 Task: Find connections with filter location Patnāgarh with filter topic #Thoughtswith filter profile language Spanish with filter current company BASF's vegetable seeds business with filter school Adikavi Nannaya University, Rajahmundry, East Godawari with filter industry Bars, Taverns, and Nightclubs with filter service category Computer Networking with filter keywords title Executive Assistant
Action: Mouse moved to (506, 63)
Screenshot: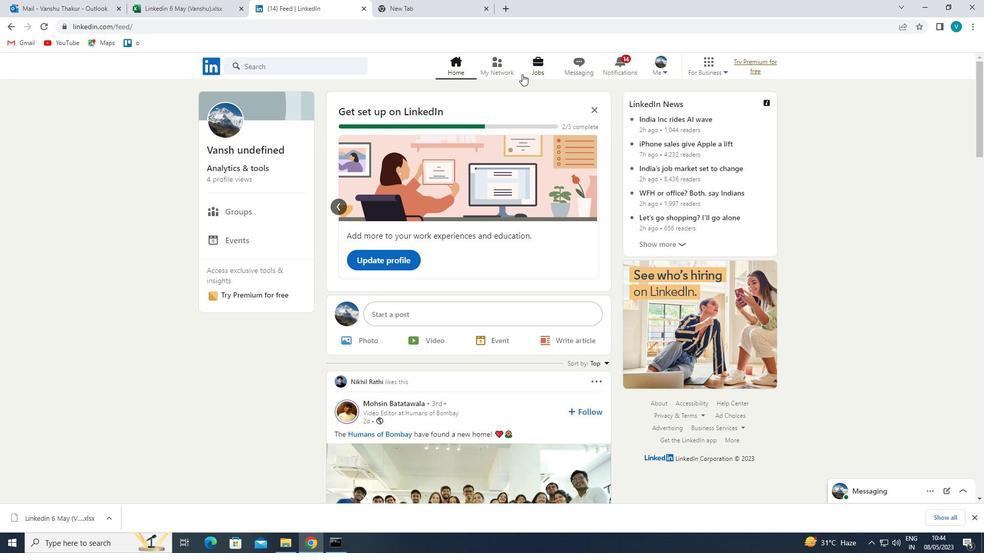 
Action: Mouse pressed left at (506, 63)
Screenshot: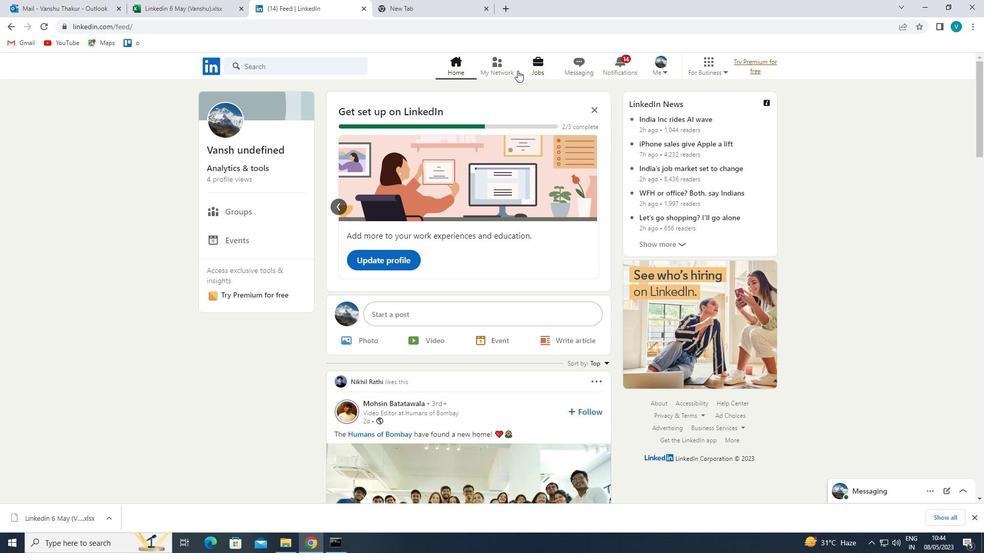 
Action: Mouse moved to (295, 129)
Screenshot: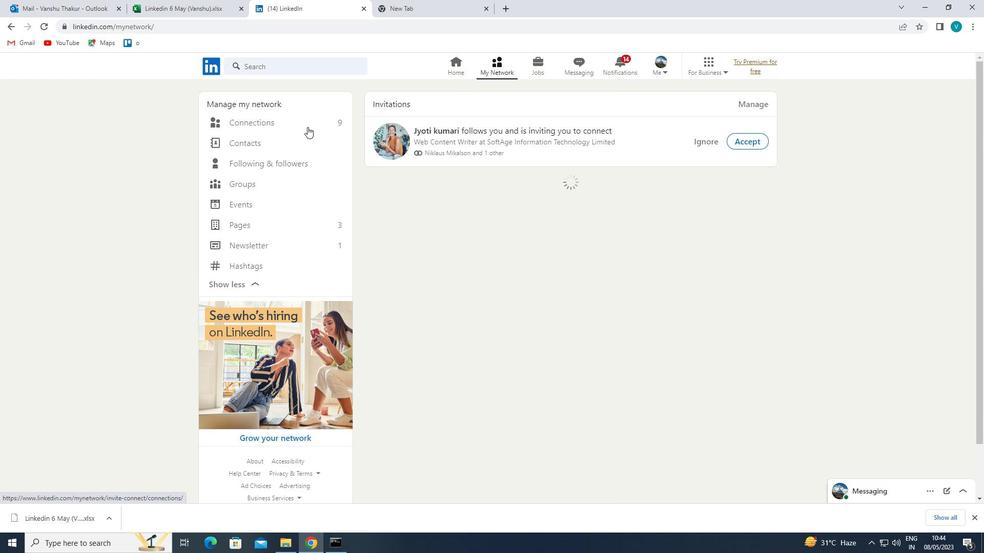 
Action: Mouse pressed left at (295, 129)
Screenshot: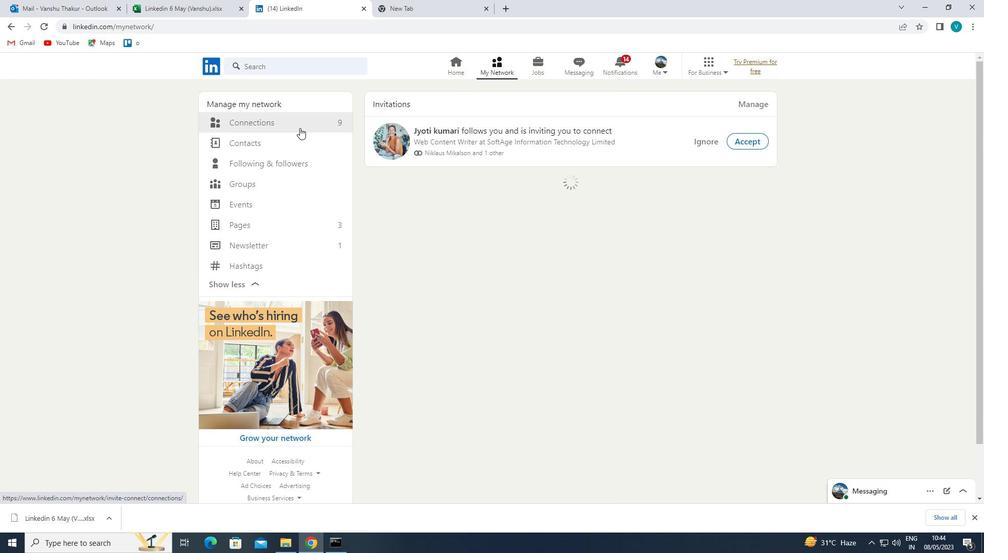 
Action: Mouse moved to (294, 124)
Screenshot: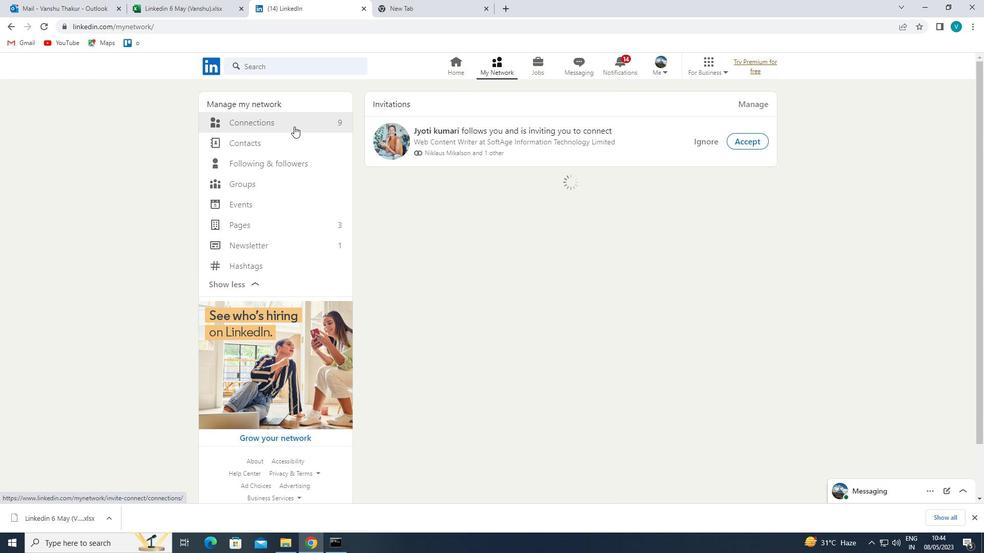
Action: Mouse pressed left at (294, 124)
Screenshot: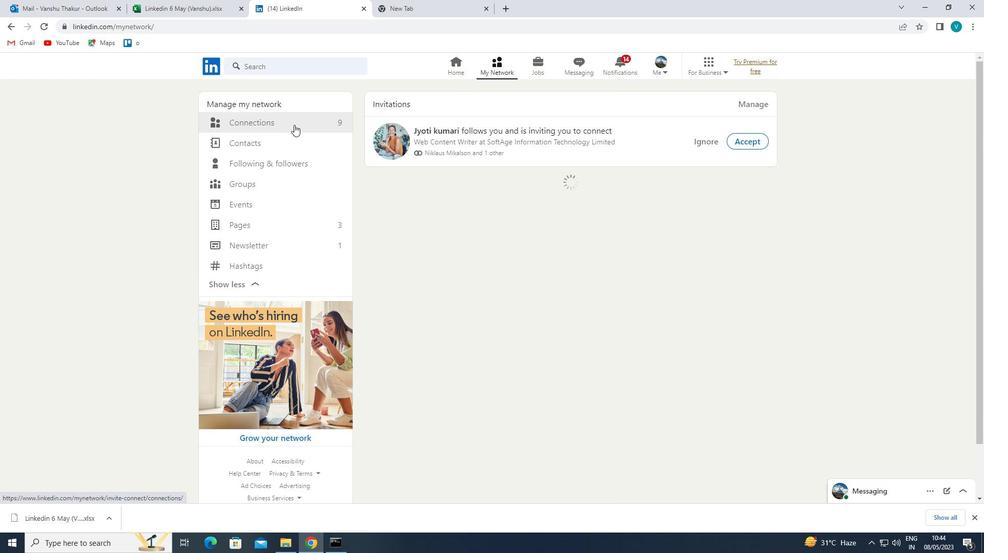 
Action: Mouse moved to (569, 125)
Screenshot: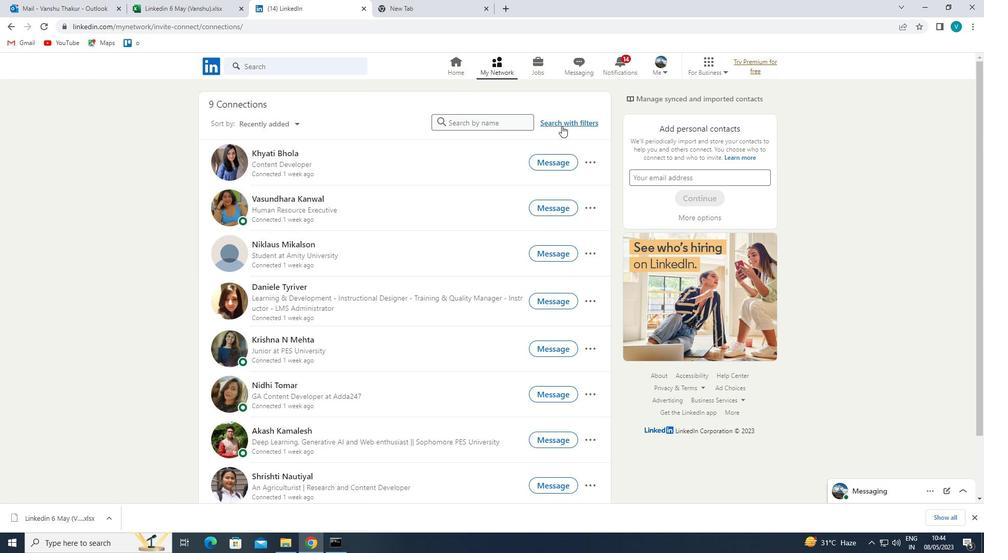 
Action: Mouse pressed left at (569, 125)
Screenshot: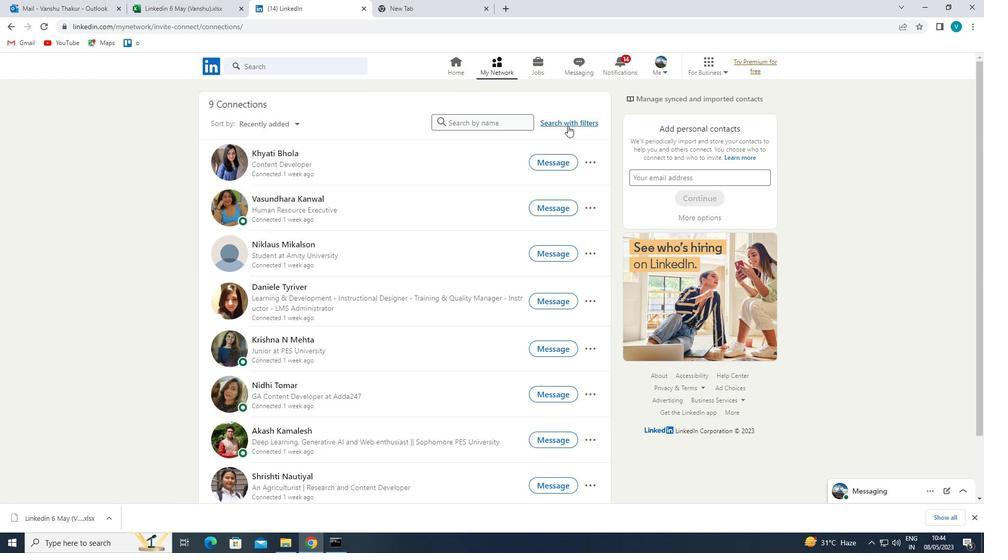 
Action: Mouse moved to (502, 94)
Screenshot: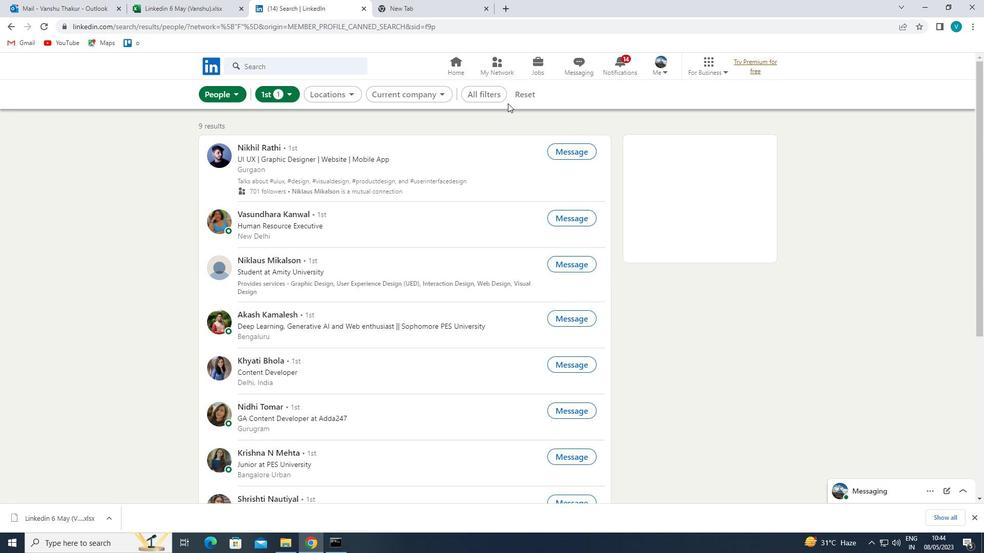 
Action: Mouse pressed left at (502, 94)
Screenshot: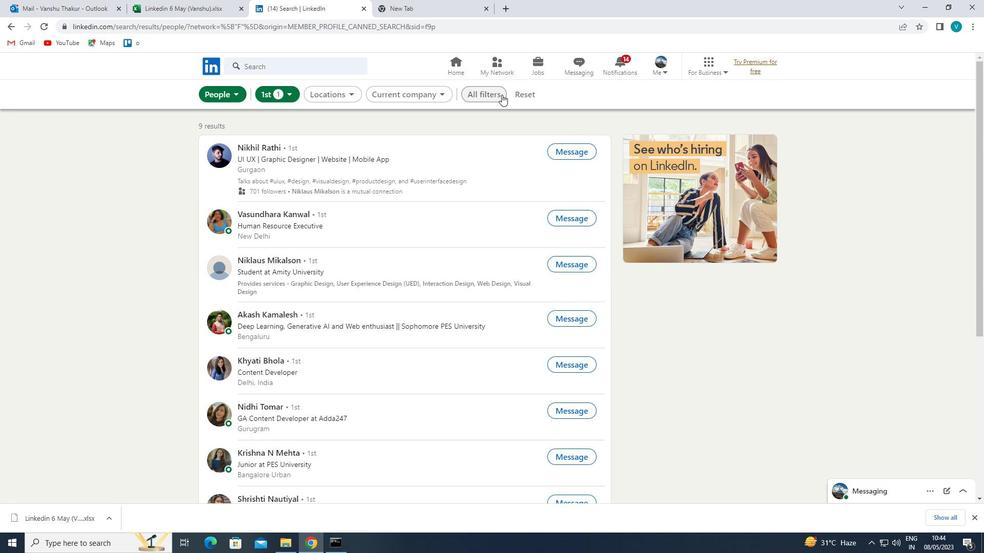 
Action: Mouse moved to (761, 193)
Screenshot: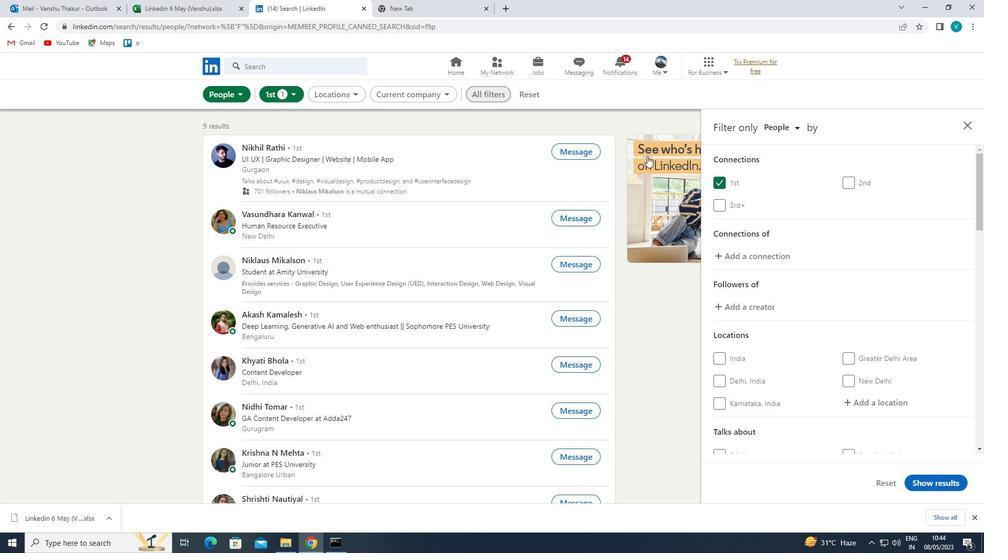 
Action: Mouse scrolled (761, 192) with delta (0, 0)
Screenshot: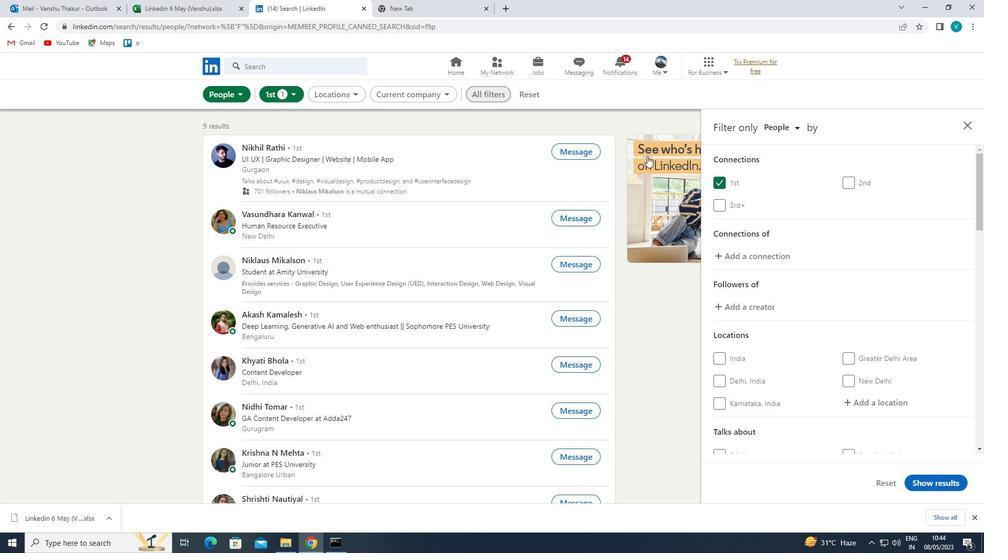 
Action: Mouse moved to (765, 195)
Screenshot: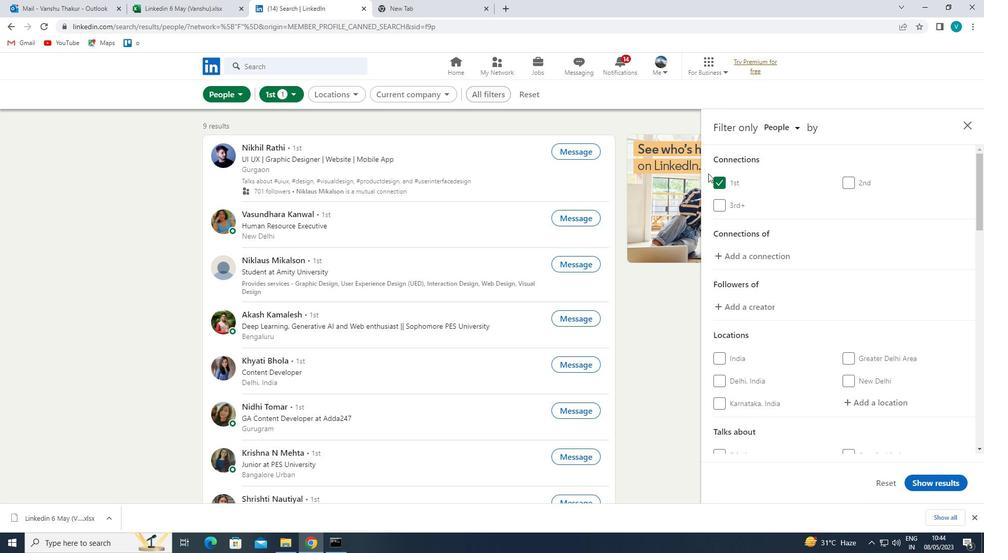 
Action: Mouse scrolled (765, 194) with delta (0, 0)
Screenshot: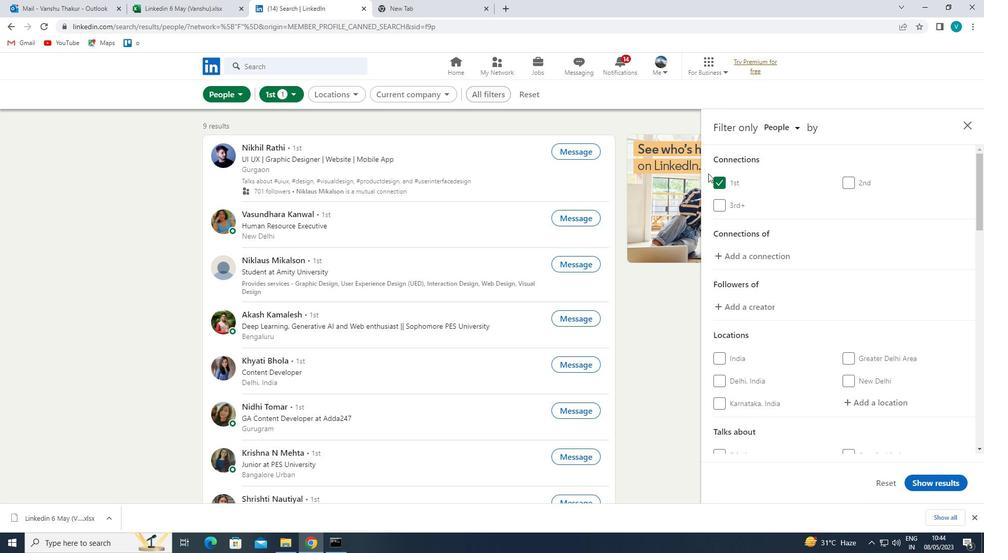 
Action: Mouse moved to (886, 302)
Screenshot: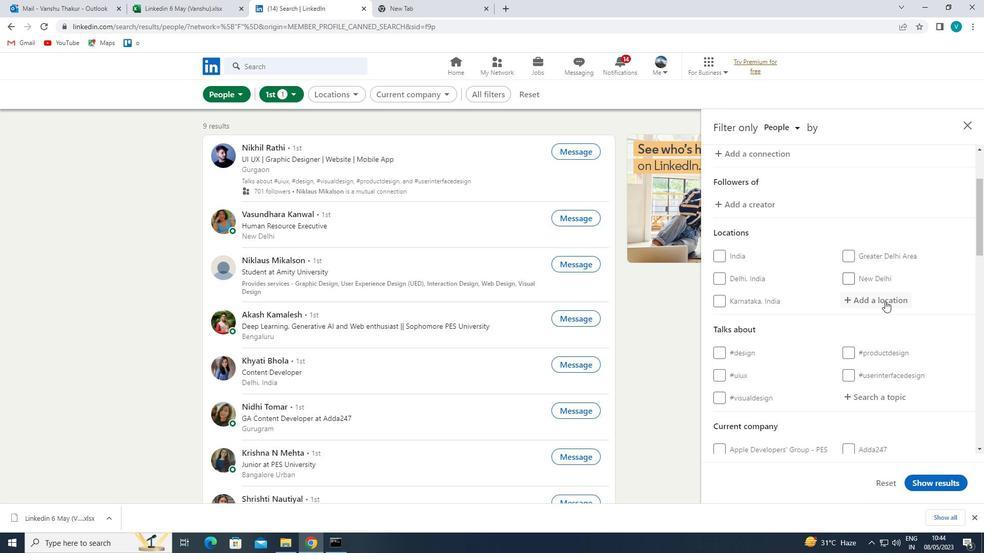 
Action: Mouse pressed left at (886, 302)
Screenshot: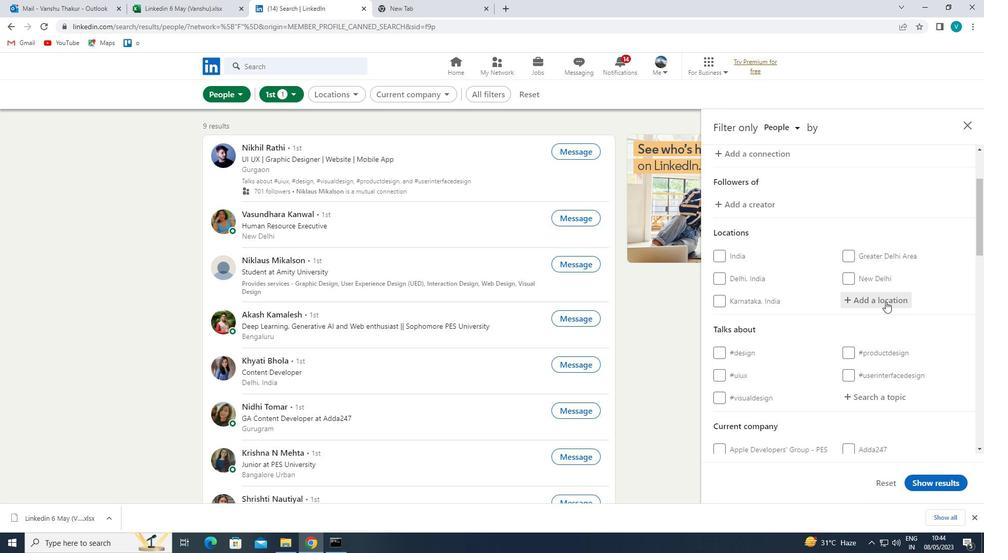 
Action: Mouse moved to (485, 73)
Screenshot: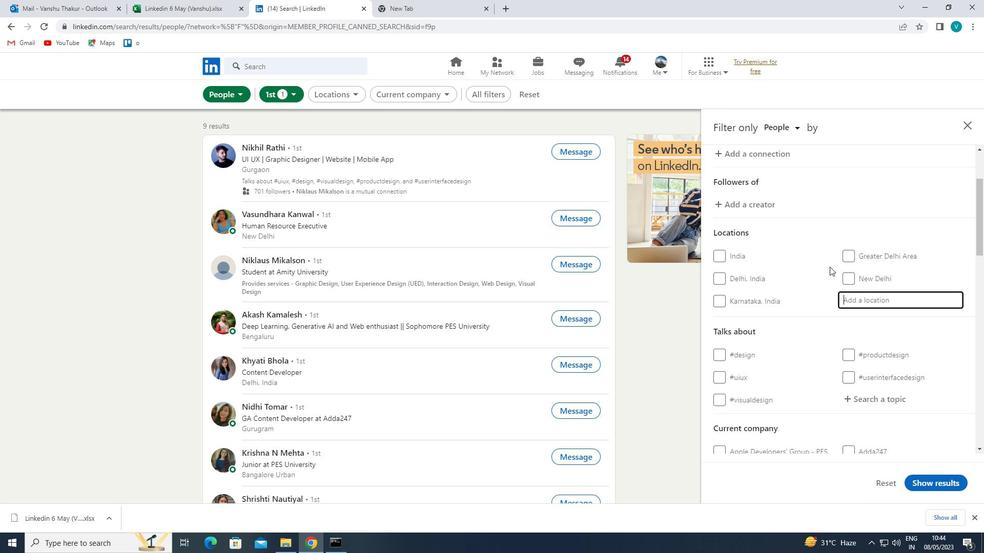 
Action: Key pressed <Key.shift>PATNAGARH
Screenshot: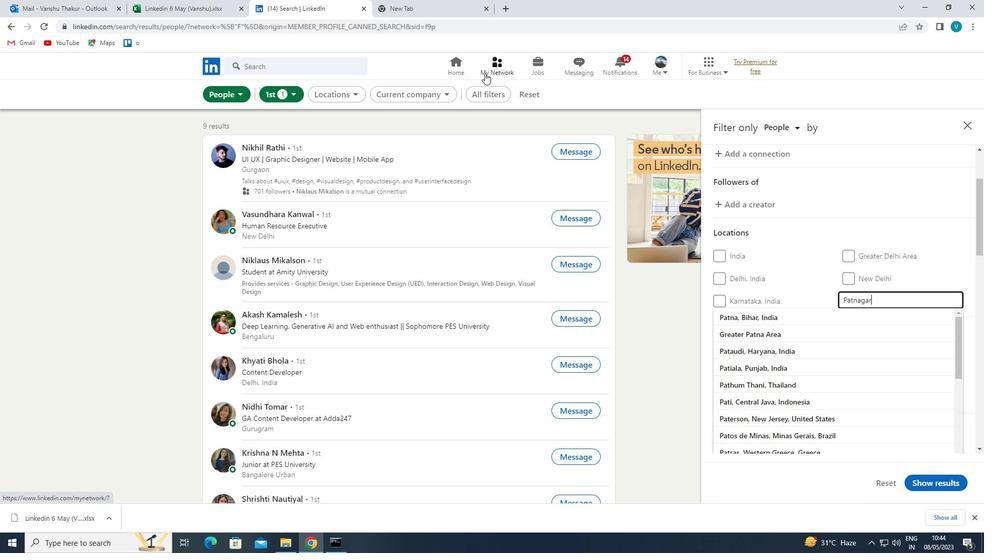 
Action: Mouse moved to (754, 312)
Screenshot: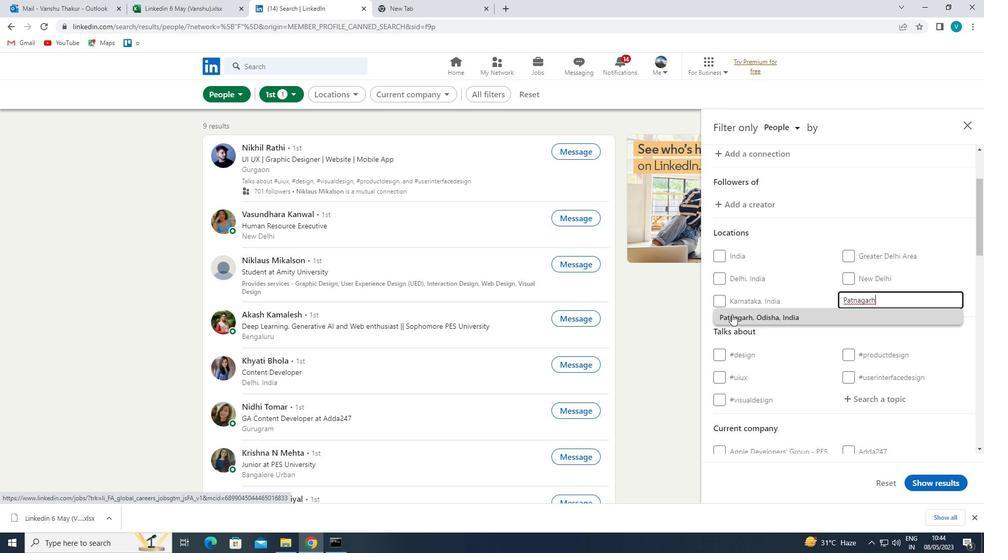 
Action: Mouse pressed left at (754, 312)
Screenshot: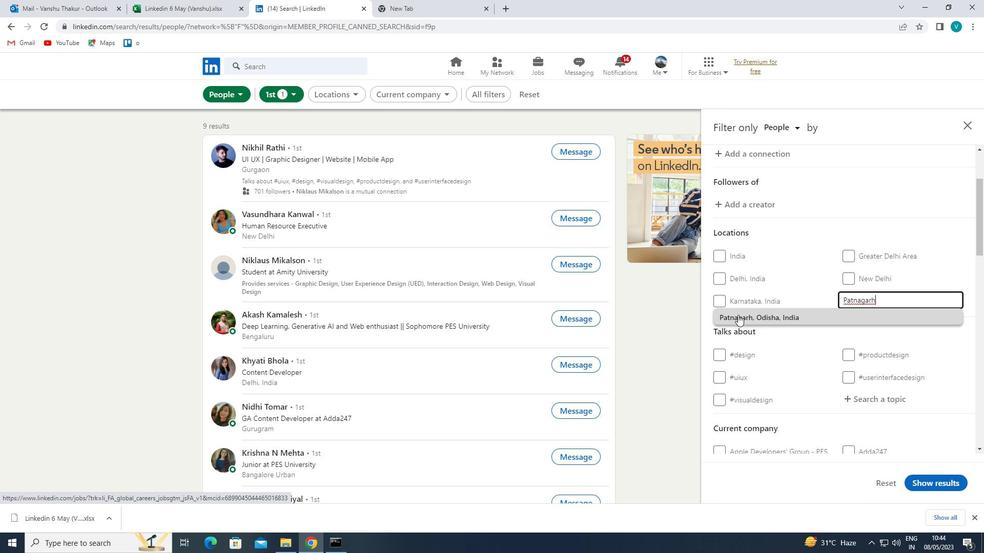 
Action: Mouse moved to (807, 334)
Screenshot: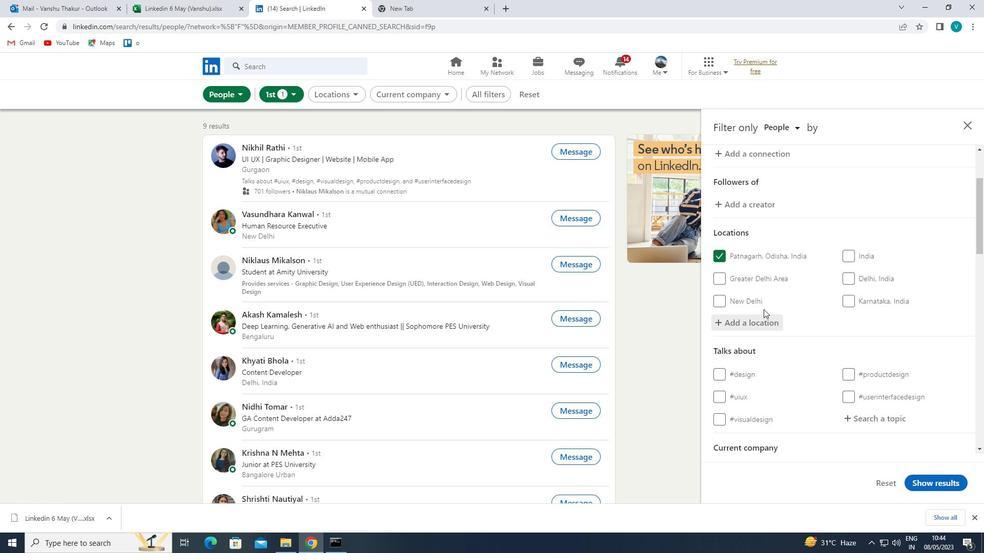 
Action: Mouse scrolled (807, 334) with delta (0, 0)
Screenshot: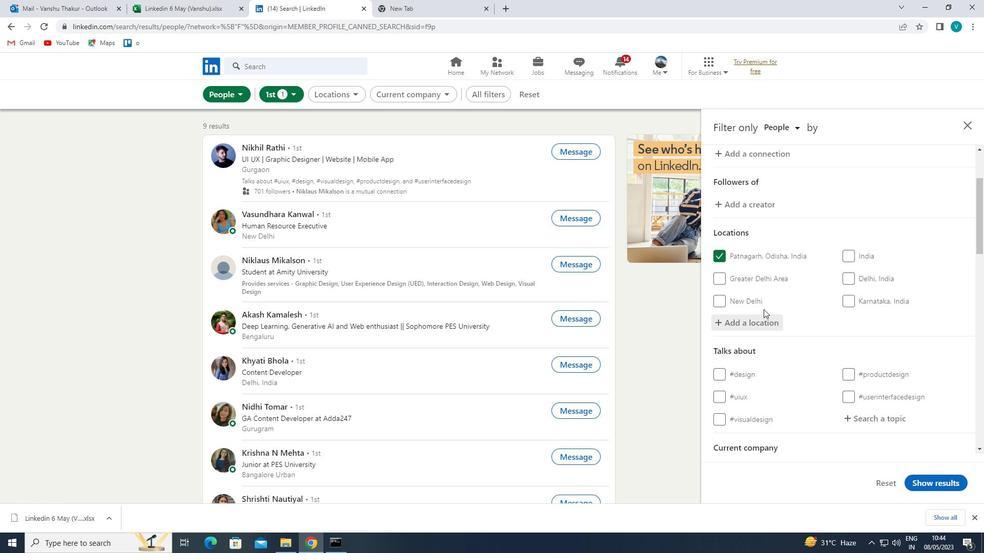 
Action: Mouse moved to (815, 338)
Screenshot: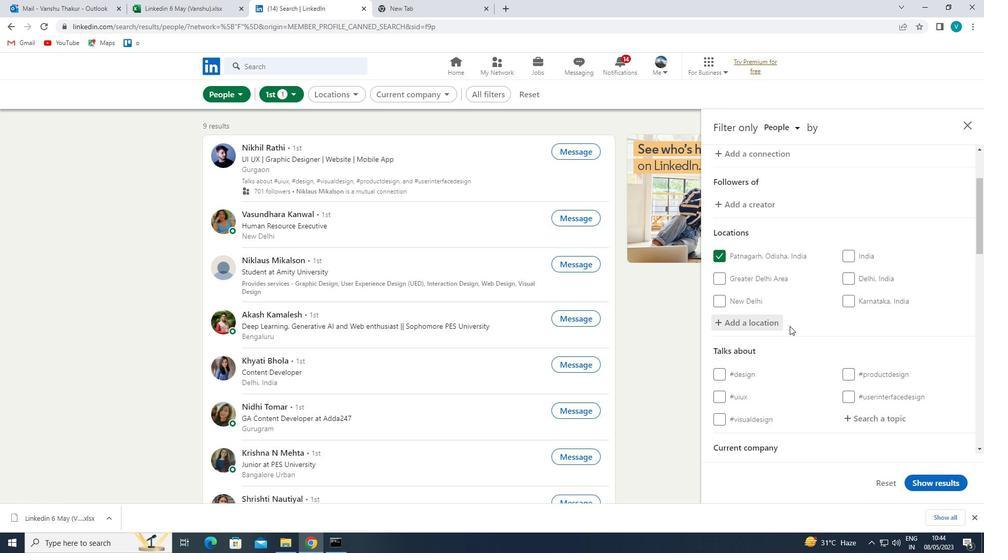 
Action: Mouse scrolled (815, 337) with delta (0, 0)
Screenshot: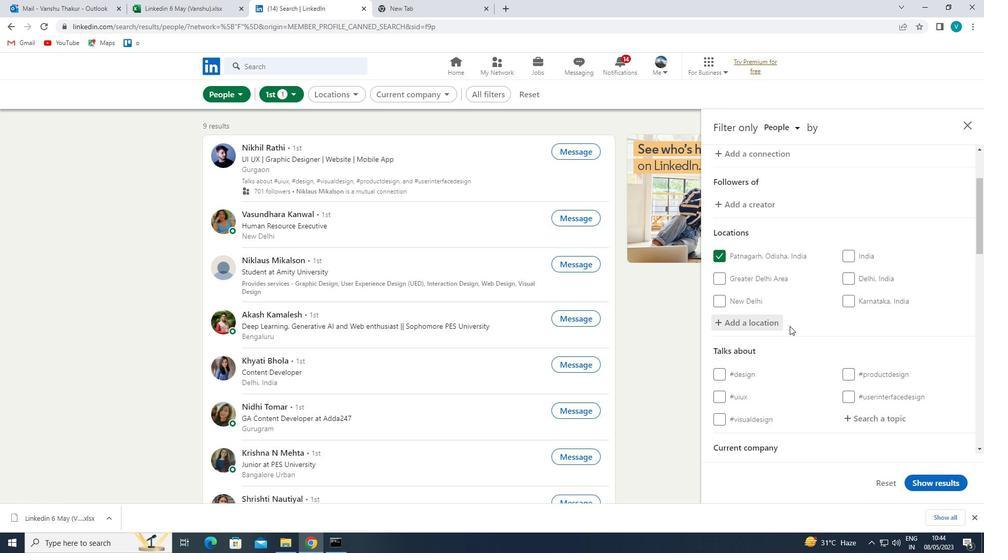 
Action: Mouse moved to (856, 315)
Screenshot: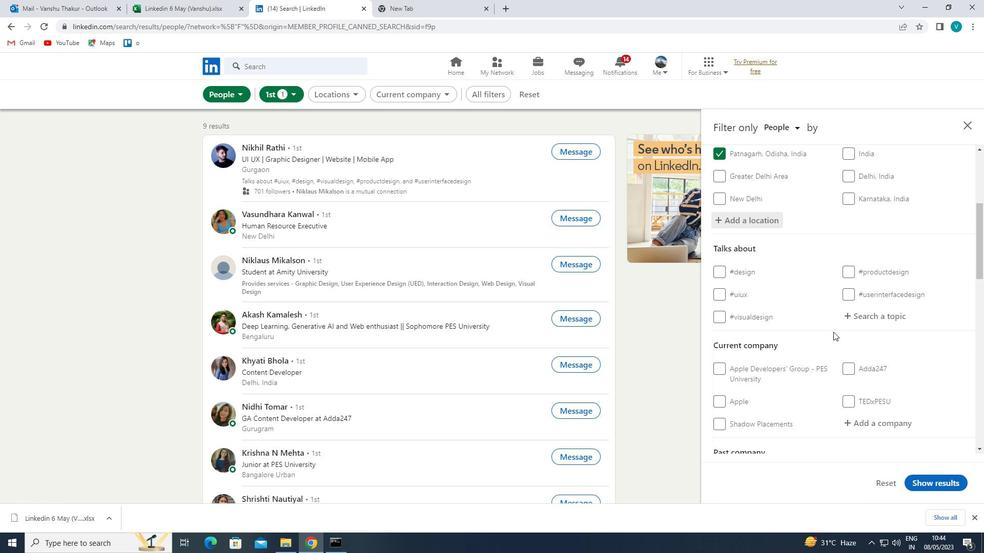 
Action: Mouse pressed left at (856, 315)
Screenshot: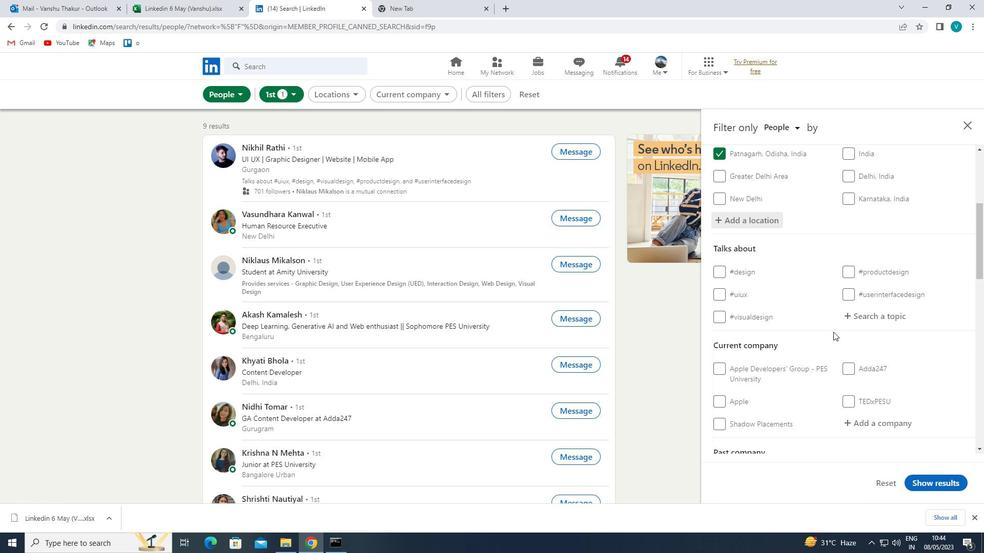 
Action: Mouse moved to (550, 134)
Screenshot: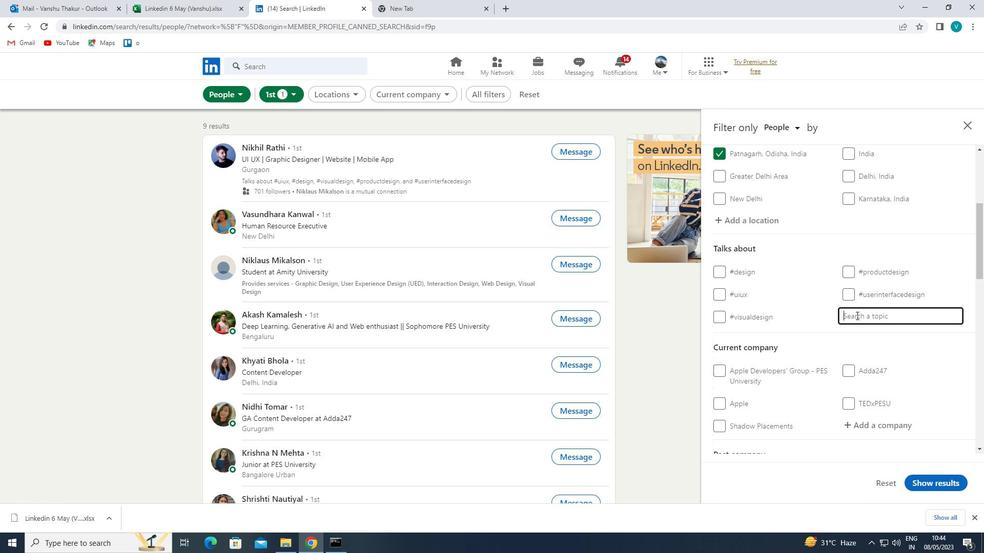 
Action: Key pressed THOUGHT
Screenshot: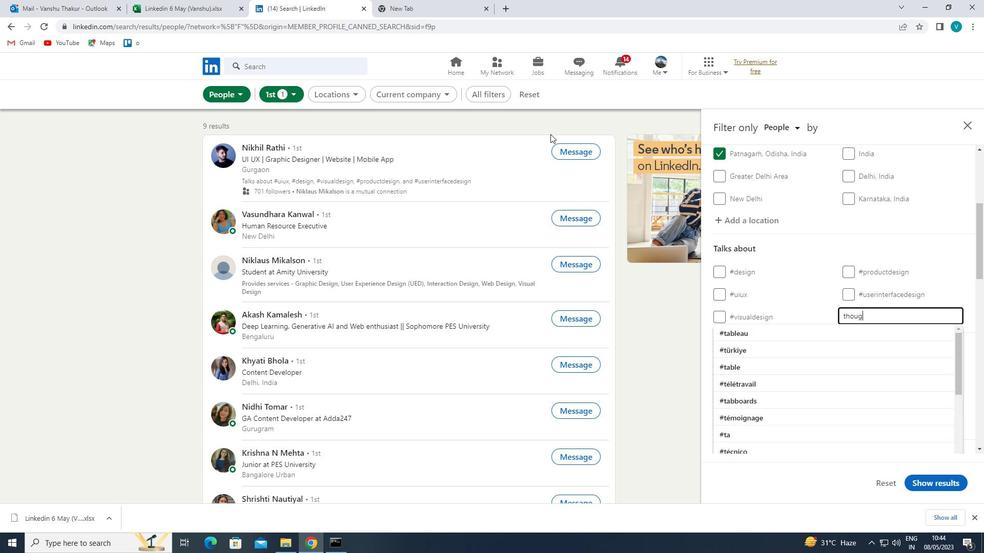 
Action: Mouse moved to (774, 352)
Screenshot: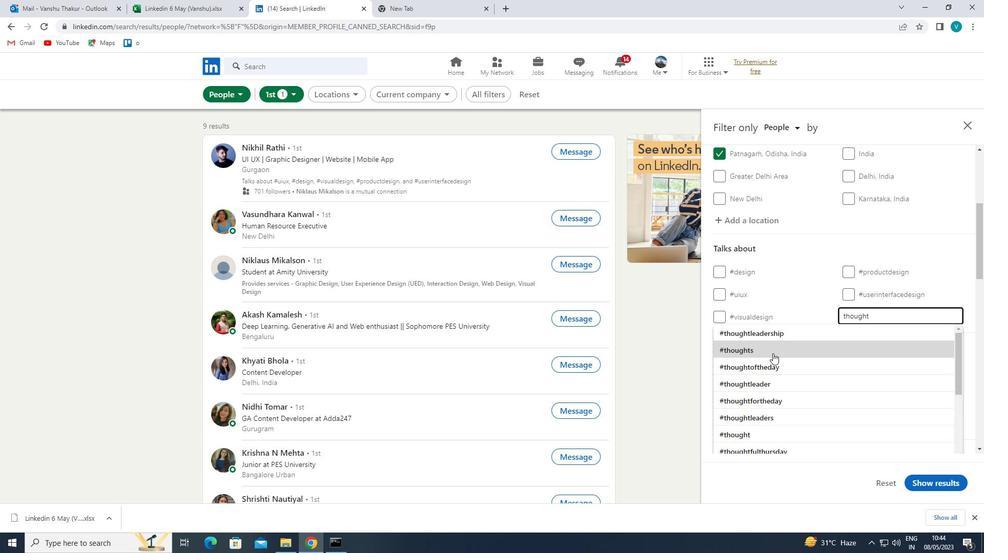 
Action: Mouse pressed left at (774, 352)
Screenshot: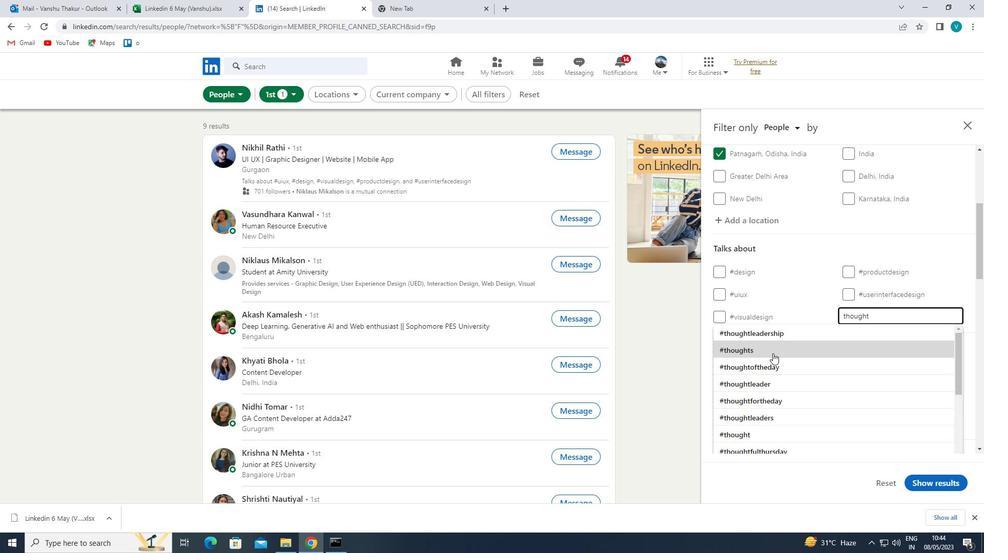 
Action: Mouse moved to (846, 367)
Screenshot: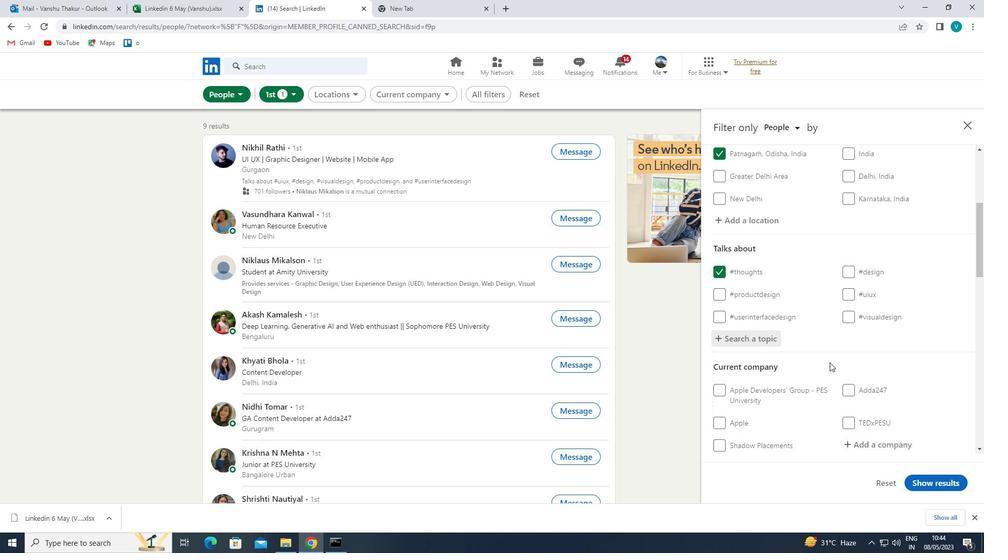 
Action: Mouse scrolled (846, 366) with delta (0, 0)
Screenshot: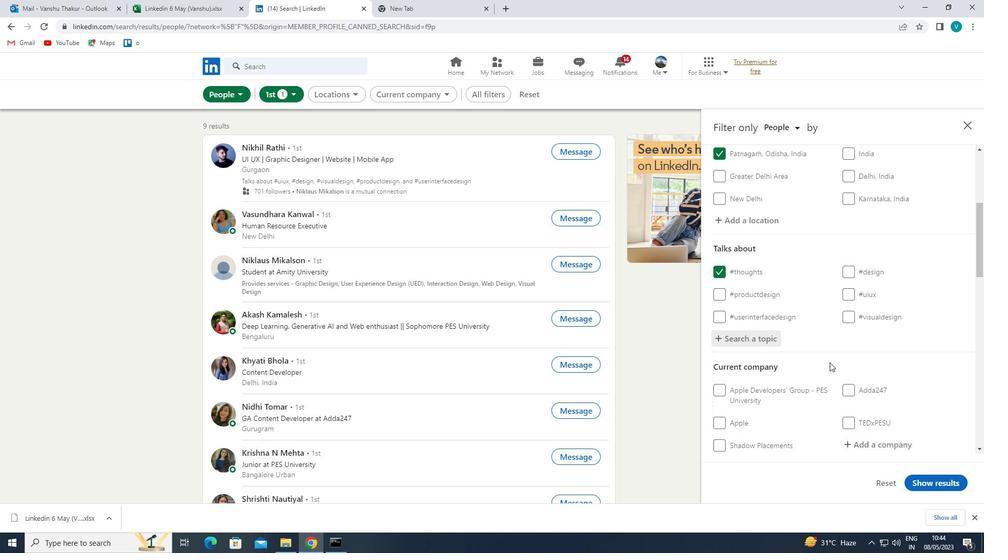
Action: Mouse moved to (848, 368)
Screenshot: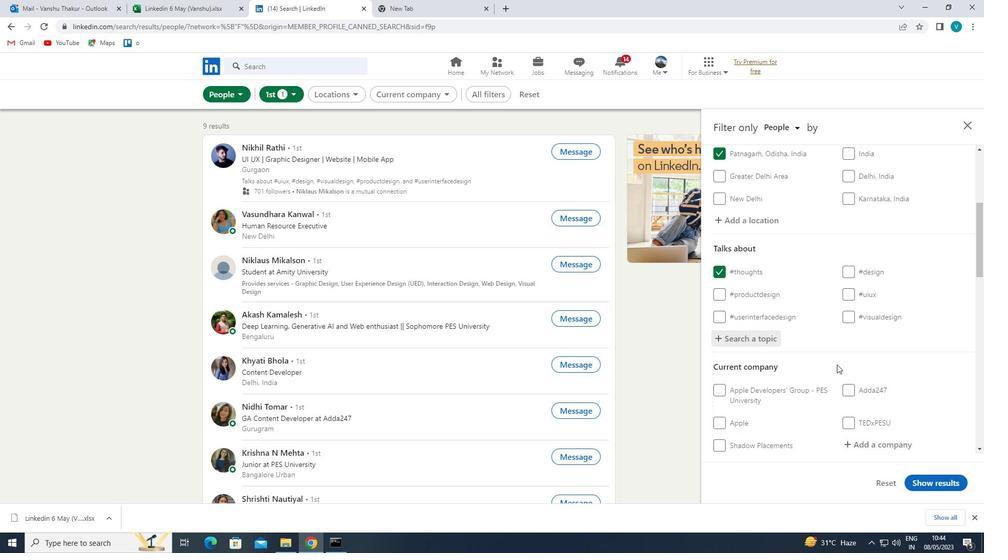 
Action: Mouse scrolled (848, 367) with delta (0, 0)
Screenshot: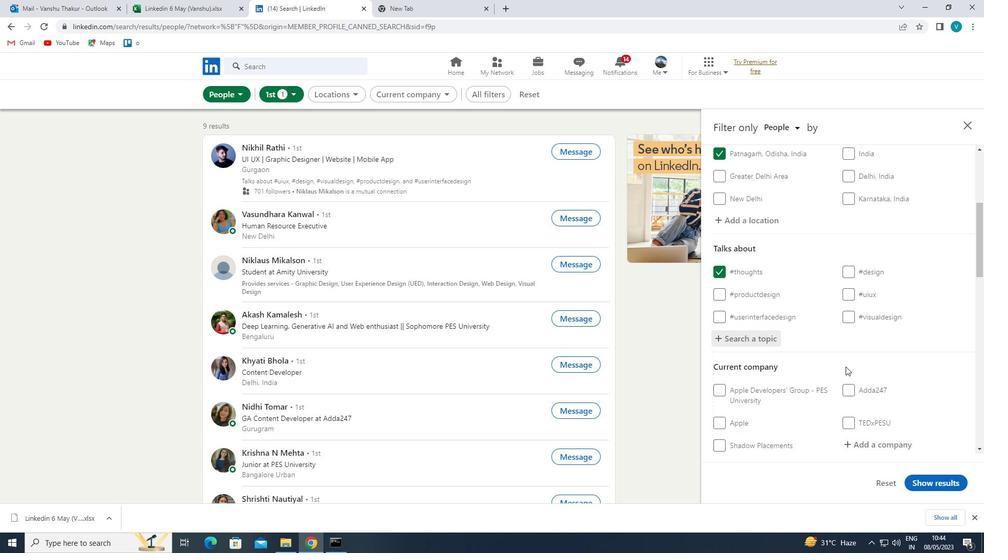 
Action: Mouse moved to (867, 340)
Screenshot: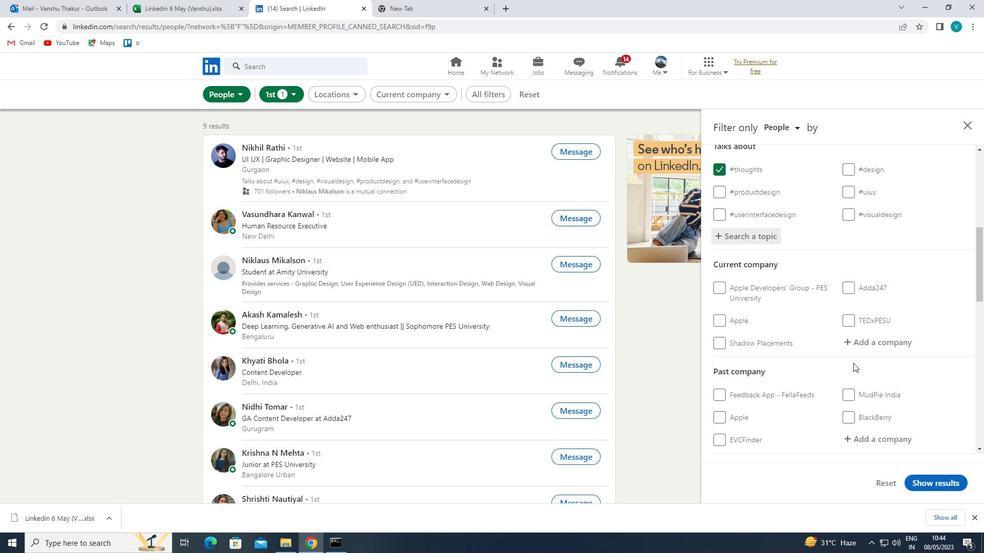 
Action: Mouse pressed left at (867, 340)
Screenshot: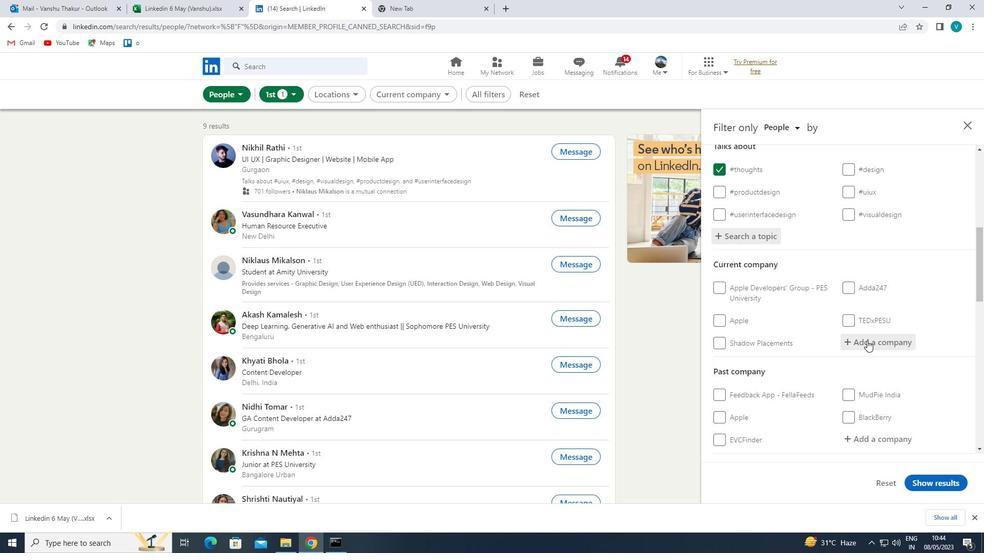 
Action: Mouse moved to (707, 250)
Screenshot: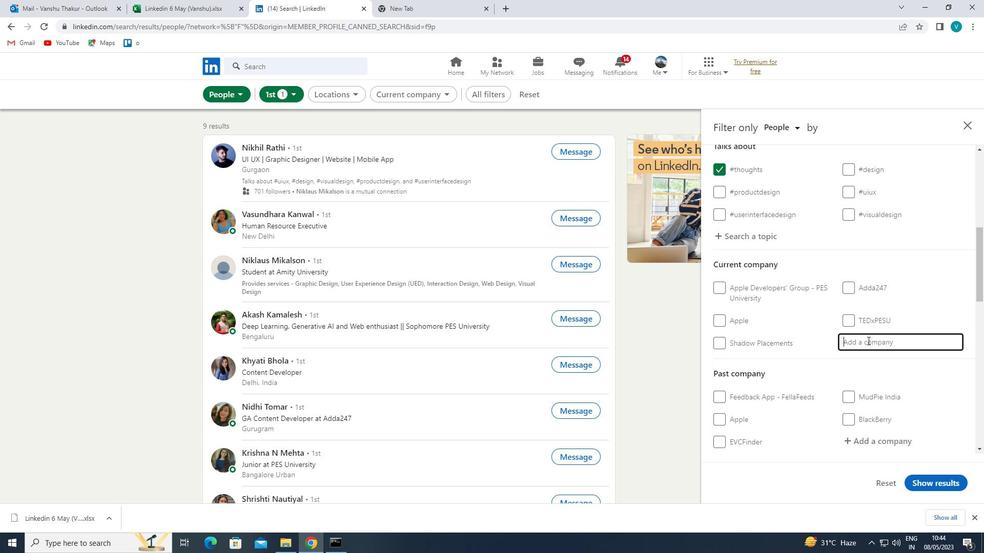 
Action: Key pressed <Key.shift>BASF'S<Key.space>VEGETABLE<Key.space>
Screenshot: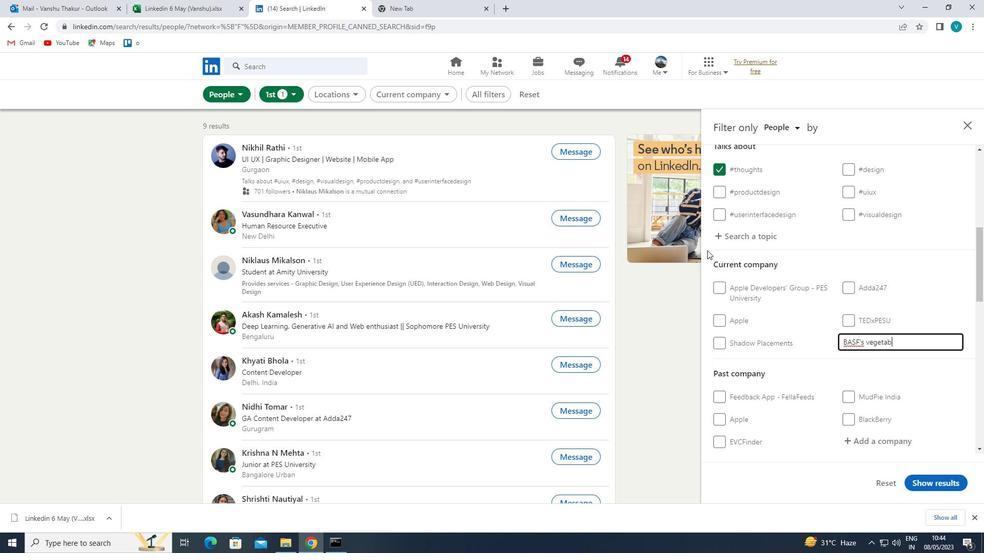 
Action: Mouse moved to (729, 247)
Screenshot: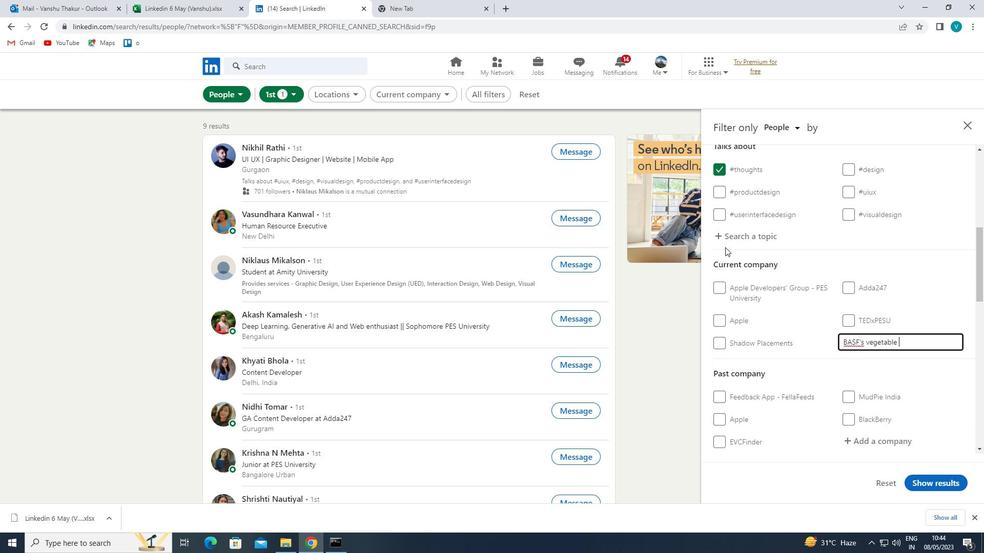 
Action: Key pressed SEEDS
Screenshot: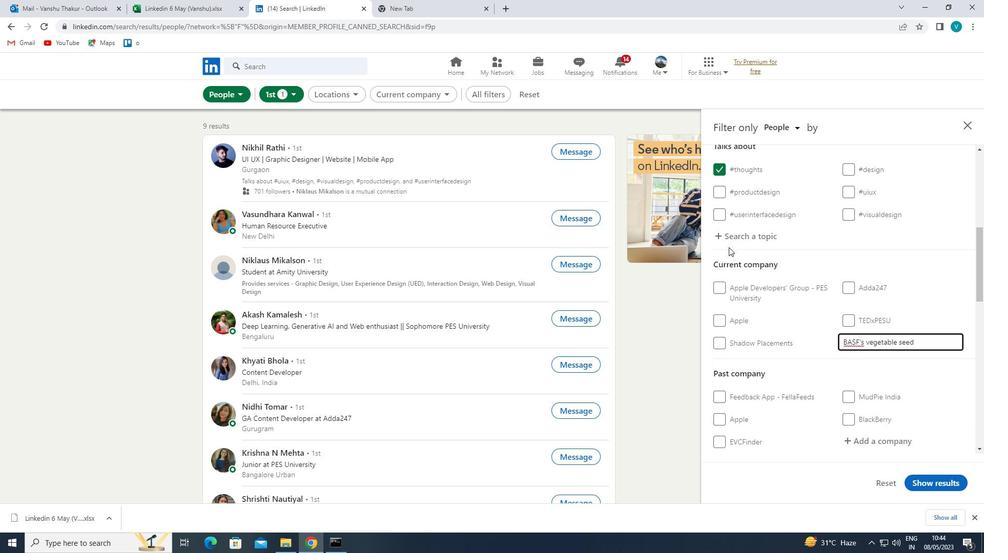 
Action: Mouse moved to (797, 333)
Screenshot: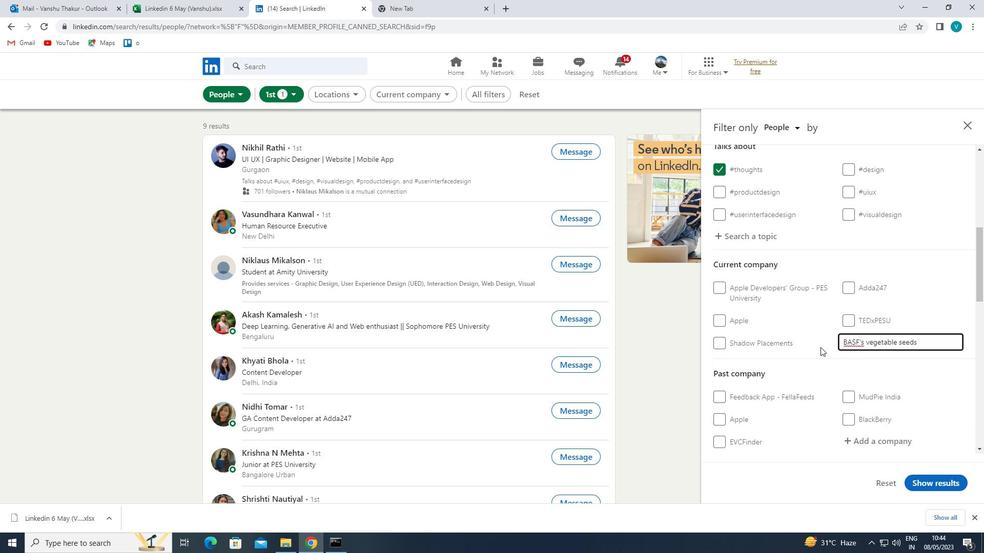 
Action: Key pressed <Key.space>BUSIM<Key.backspace>NESS<Key.space>
Screenshot: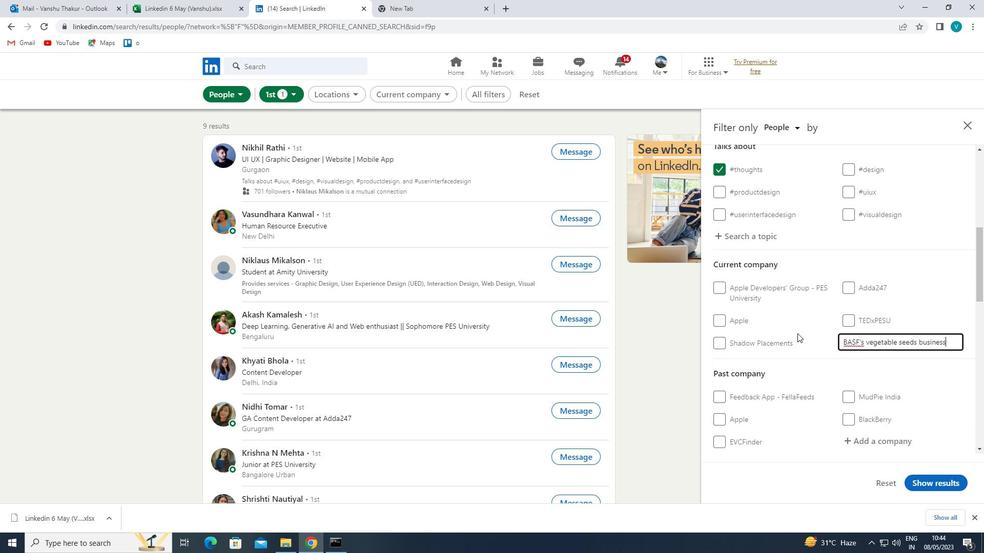 
Action: Mouse moved to (842, 328)
Screenshot: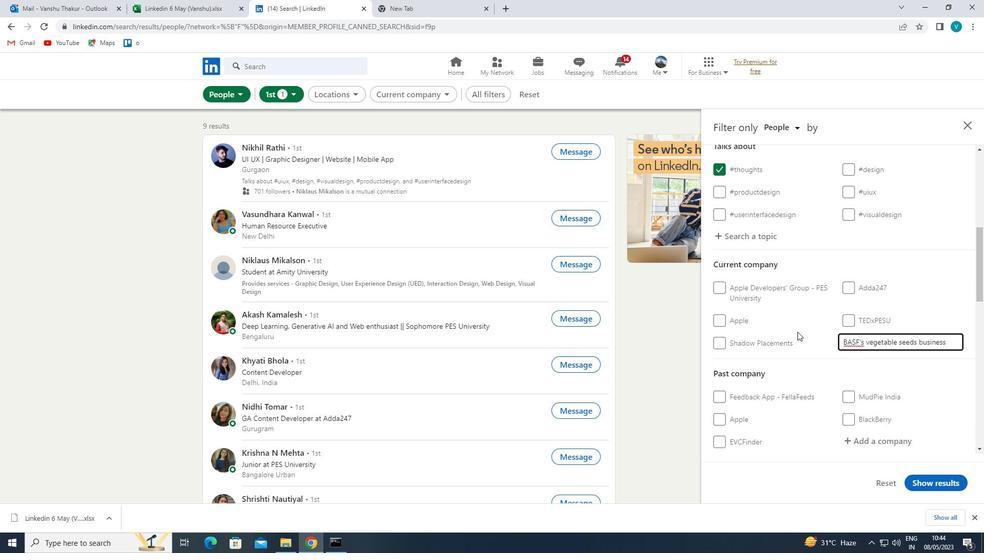 
Action: Mouse scrolled (842, 327) with delta (0, 0)
Screenshot: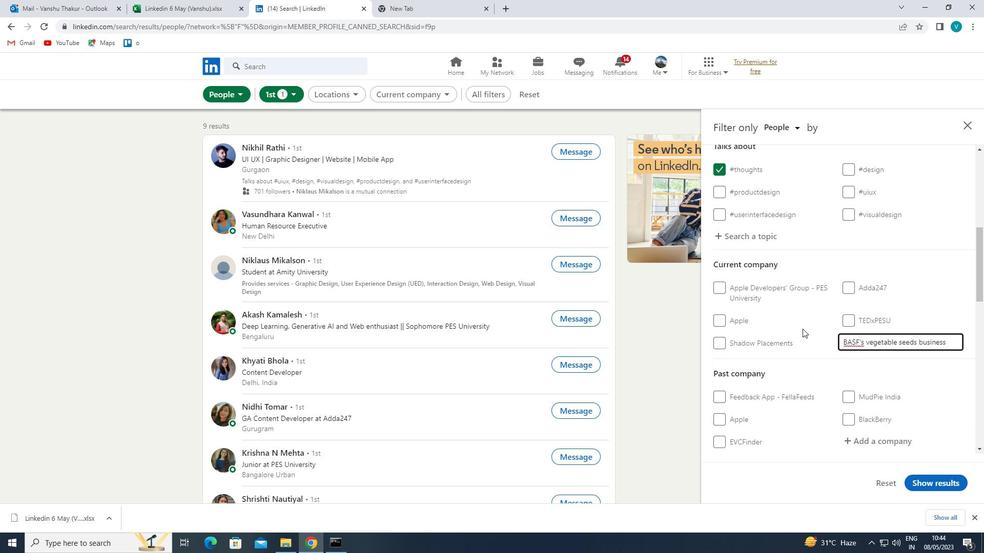 
Action: Mouse scrolled (842, 327) with delta (0, 0)
Screenshot: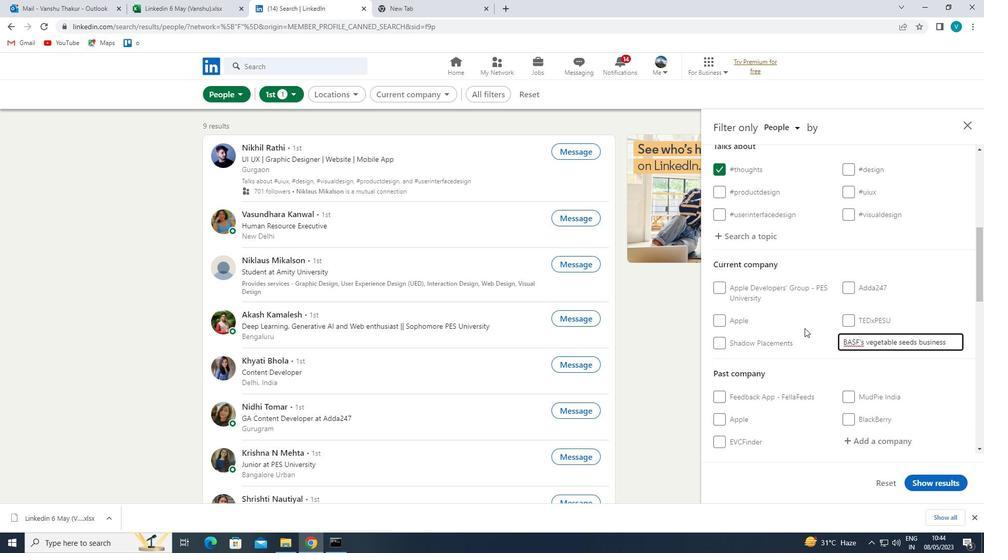 
Action: Mouse scrolled (842, 327) with delta (0, 0)
Screenshot: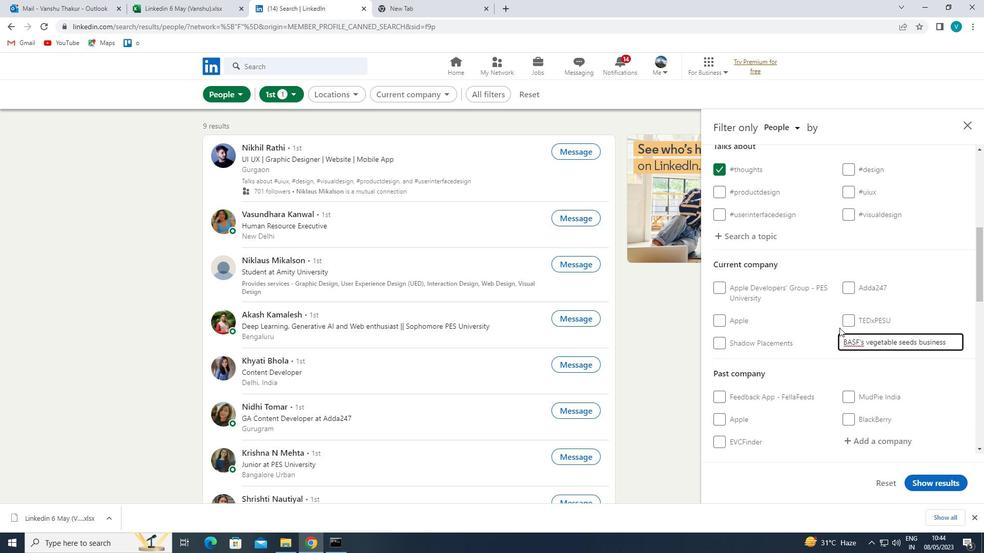
Action: Mouse moved to (844, 328)
Screenshot: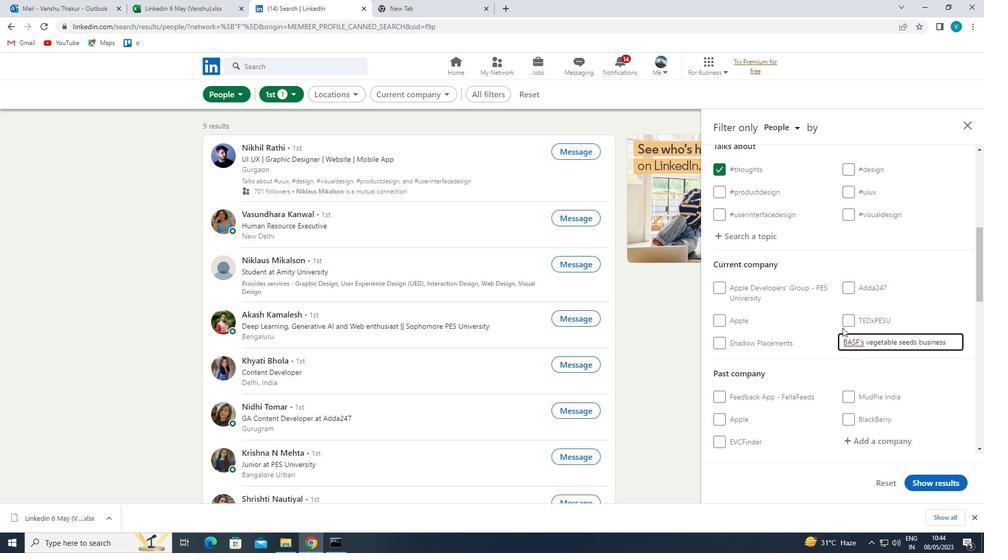 
Action: Mouse scrolled (844, 327) with delta (0, 0)
Screenshot: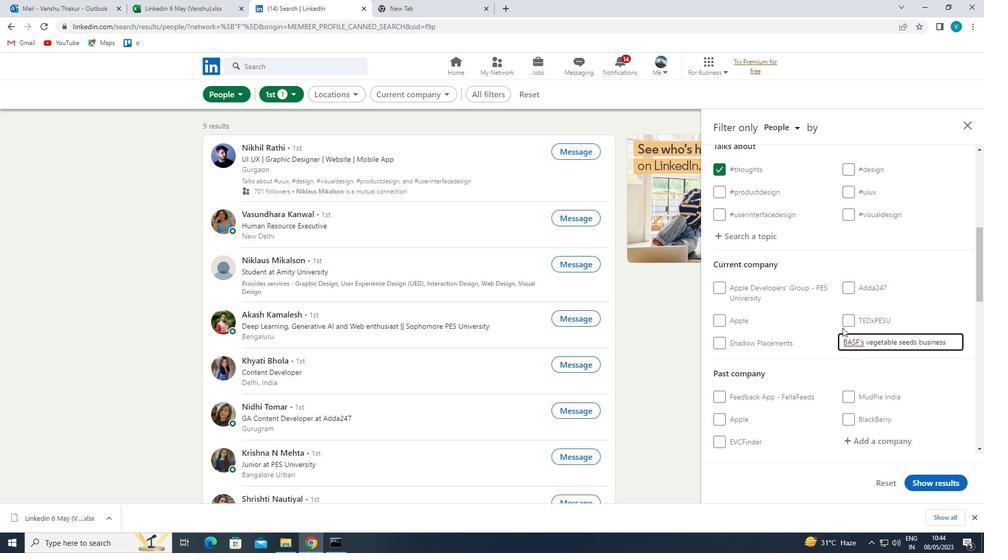 
Action: Mouse moved to (844, 328)
Screenshot: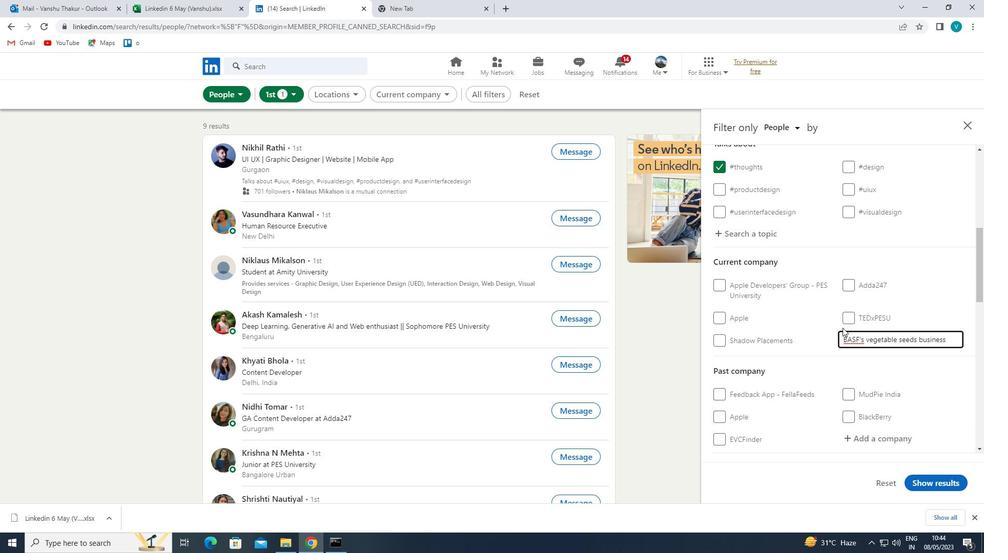 
Action: Mouse scrolled (844, 328) with delta (0, 0)
Screenshot: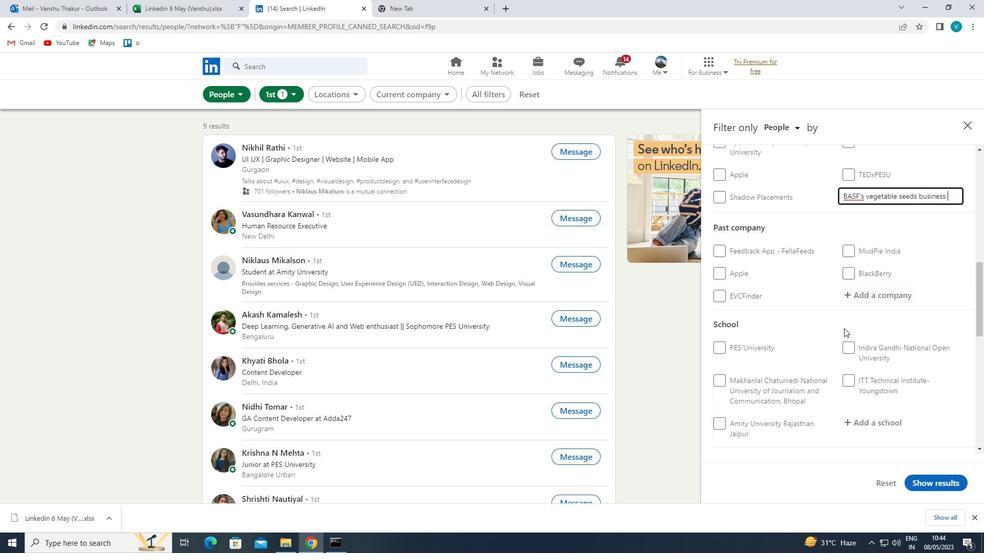 
Action: Mouse moved to (876, 315)
Screenshot: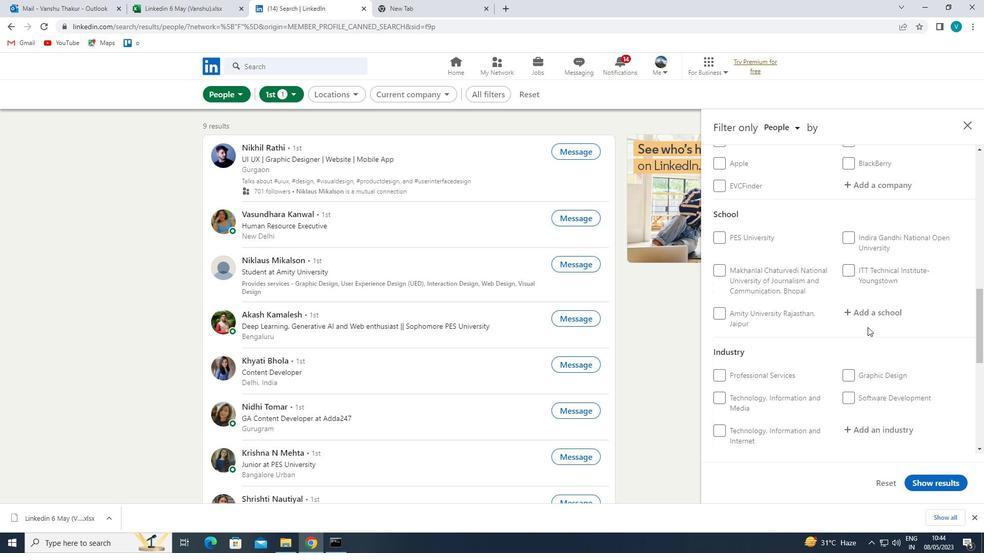 
Action: Mouse pressed left at (876, 315)
Screenshot: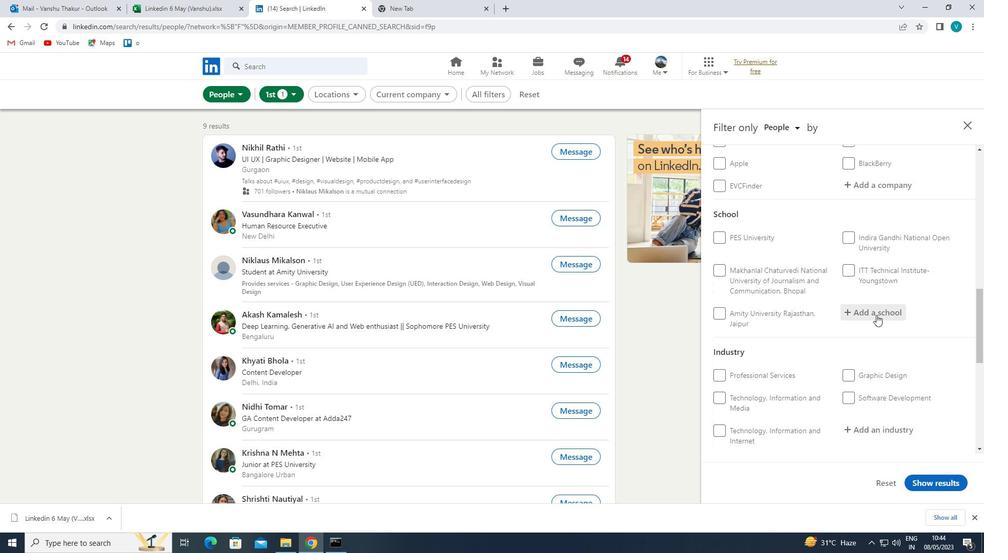 
Action: Key pressed <Key.shift>AD
Screenshot: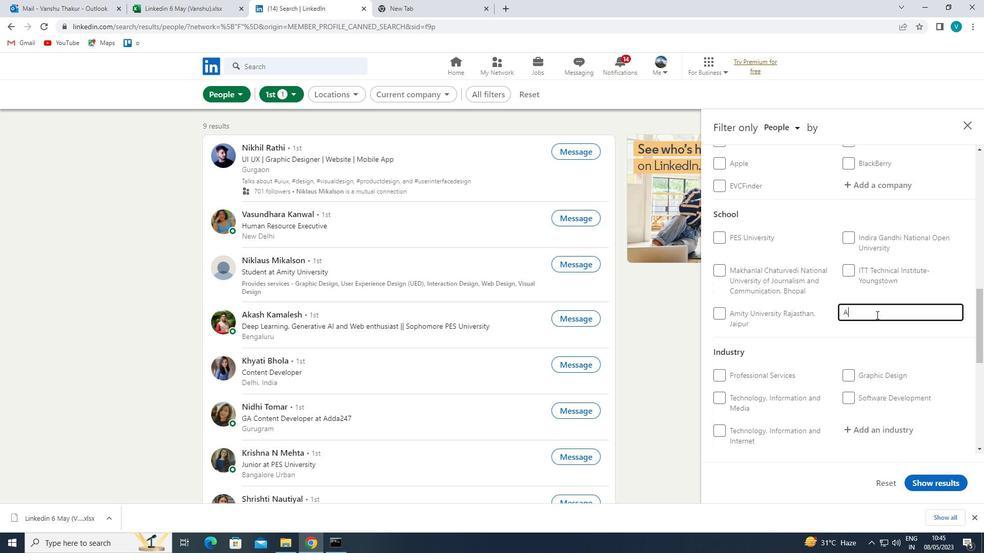 
Action: Mouse moved to (816, 280)
Screenshot: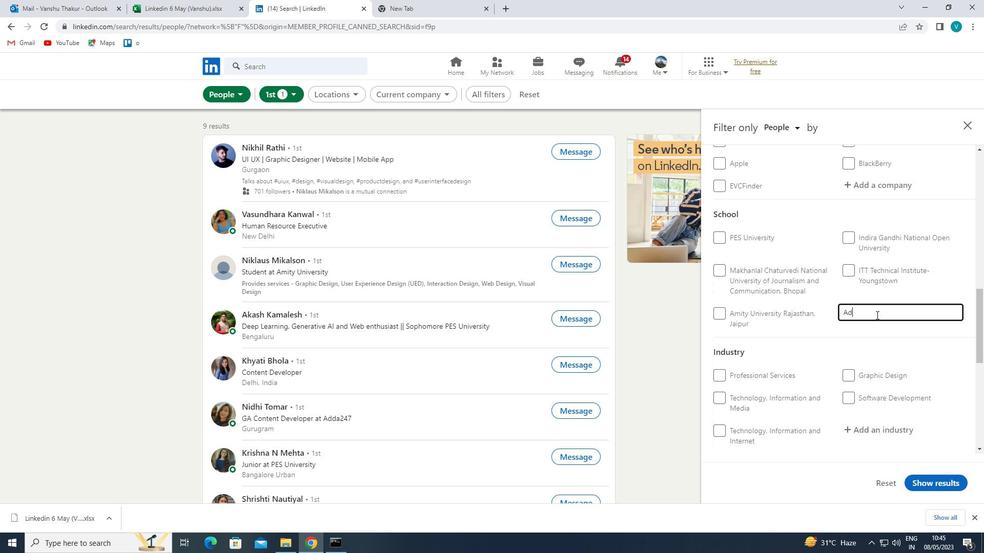 
Action: Key pressed IKAVU<Key.backspace>I<Key.space><Key.shift>NANNAYA
Screenshot: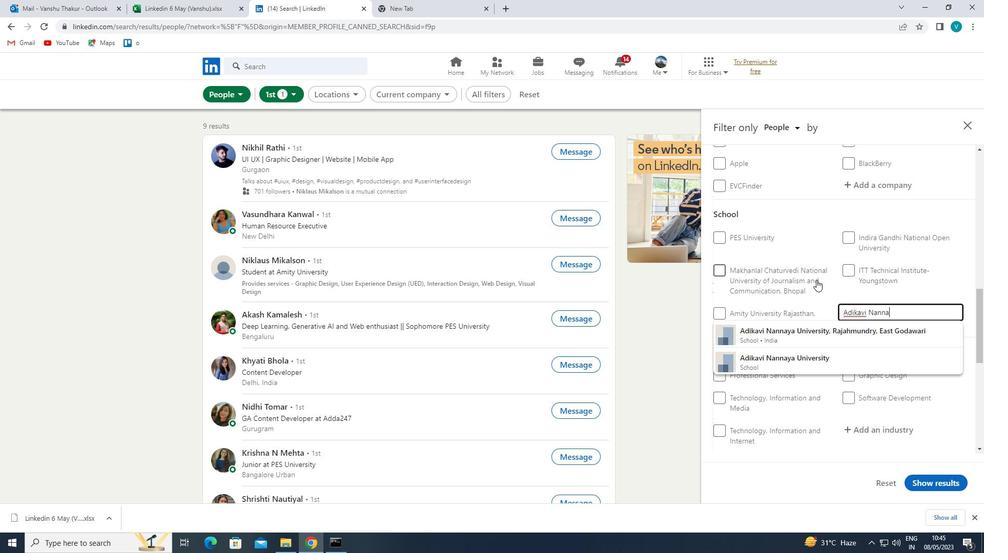 
Action: Mouse moved to (847, 333)
Screenshot: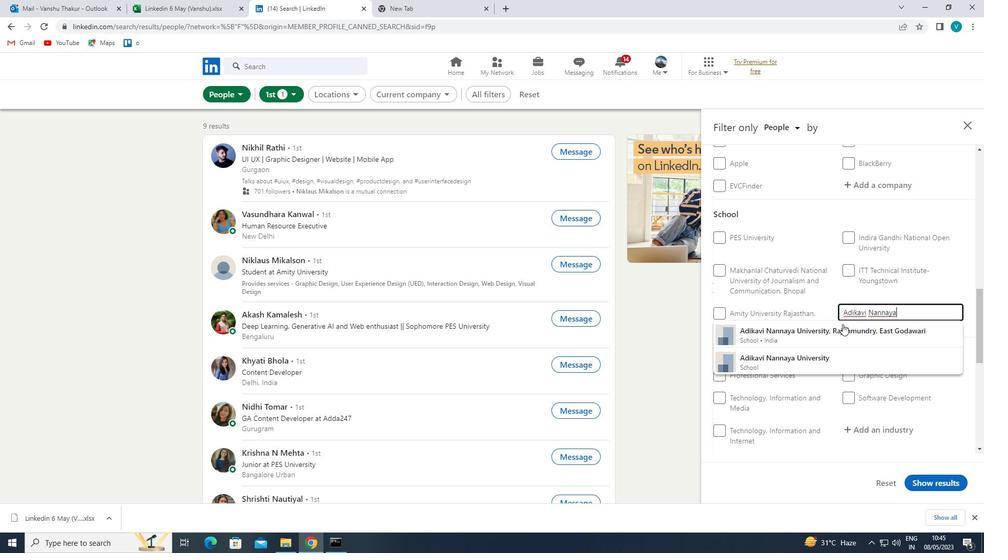 
Action: Mouse pressed left at (847, 333)
Screenshot: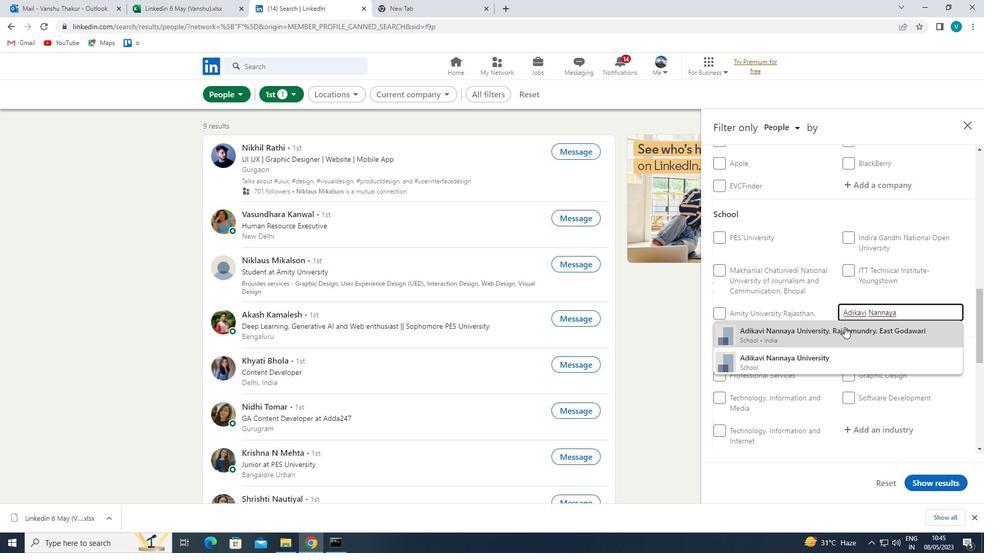 
Action: Mouse moved to (854, 337)
Screenshot: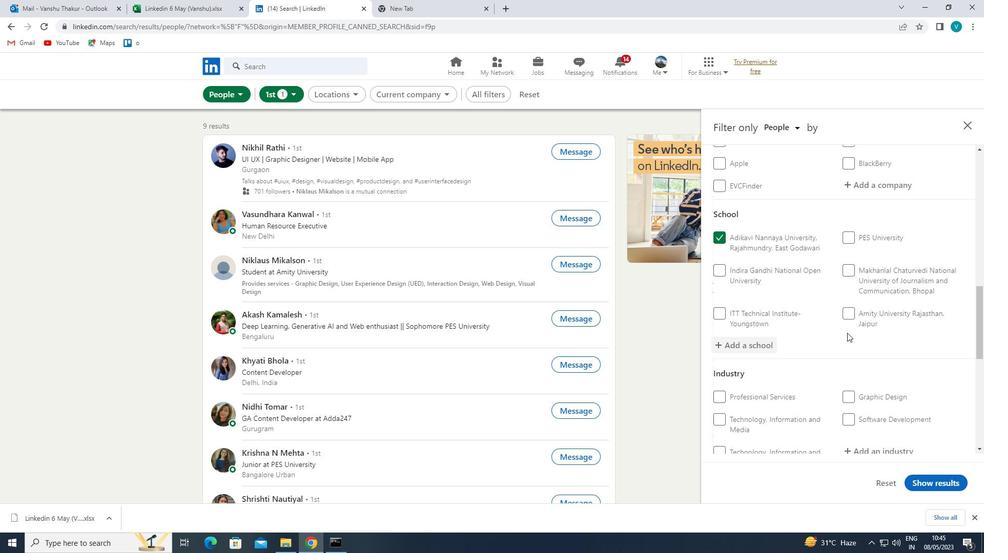 
Action: Mouse scrolled (854, 336) with delta (0, 0)
Screenshot: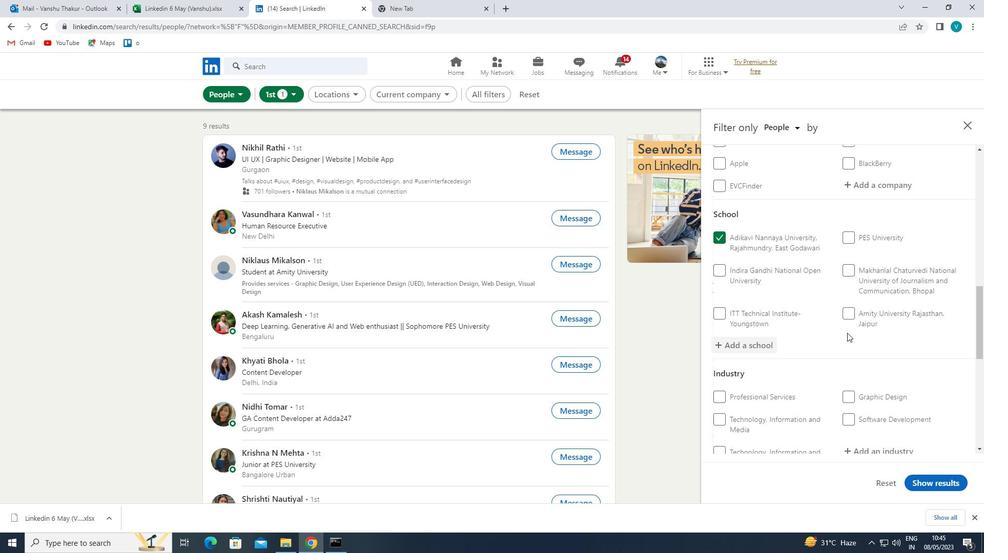 
Action: Mouse moved to (856, 338)
Screenshot: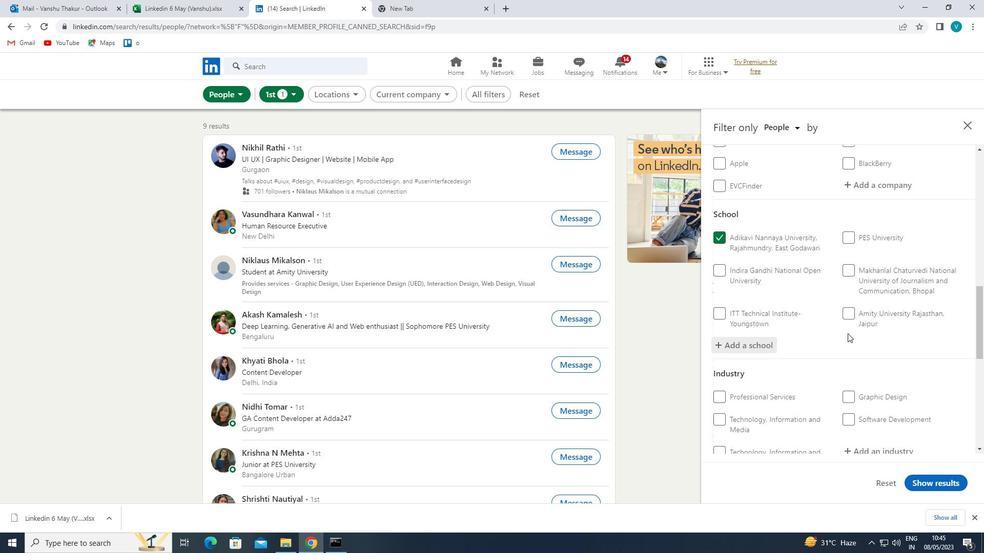 
Action: Mouse scrolled (856, 338) with delta (0, 0)
Screenshot: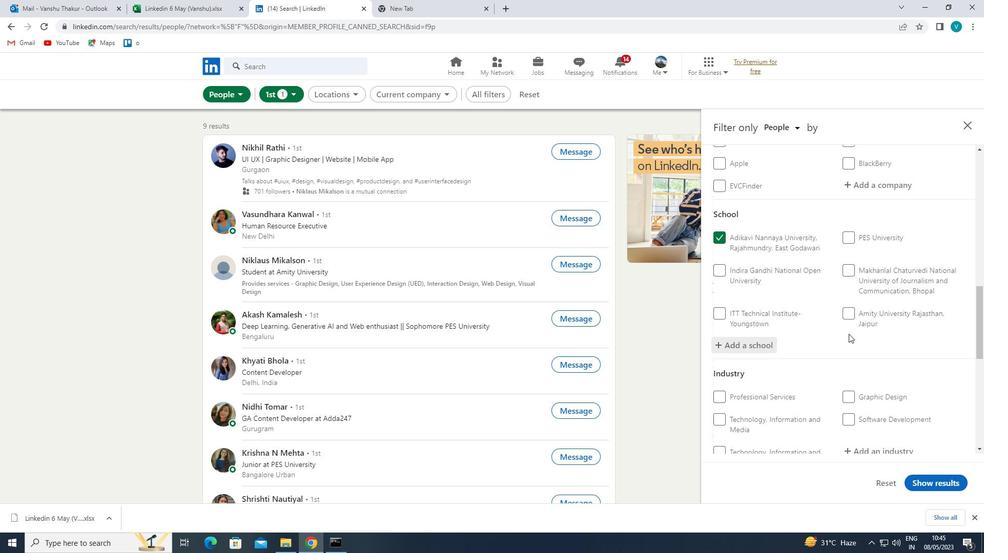 
Action: Mouse moved to (858, 339)
Screenshot: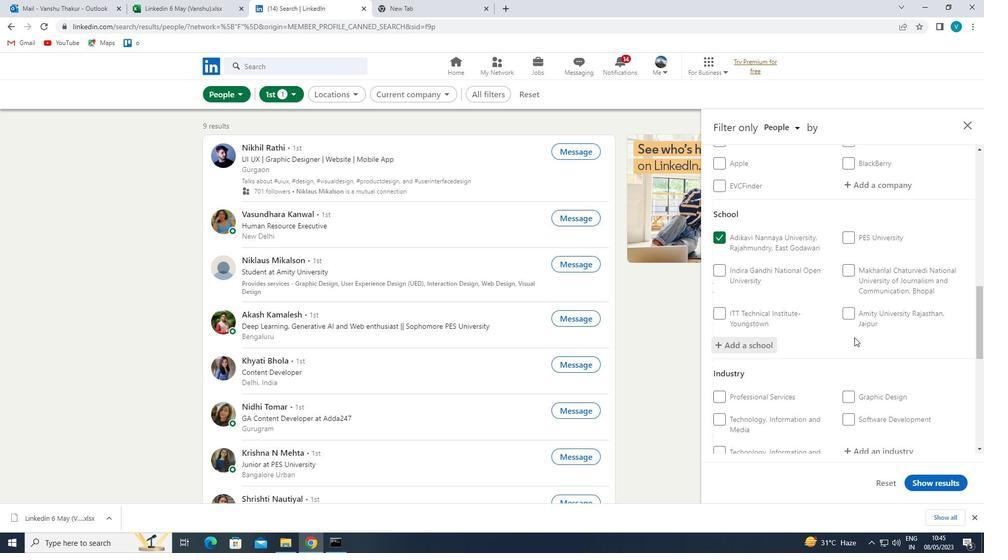 
Action: Mouse scrolled (858, 339) with delta (0, 0)
Screenshot: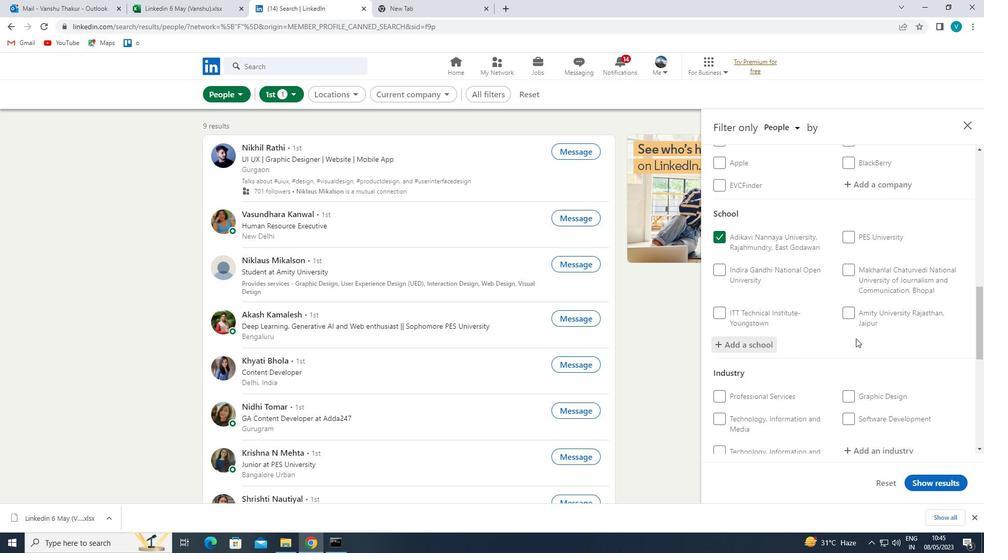 
Action: Mouse moved to (892, 299)
Screenshot: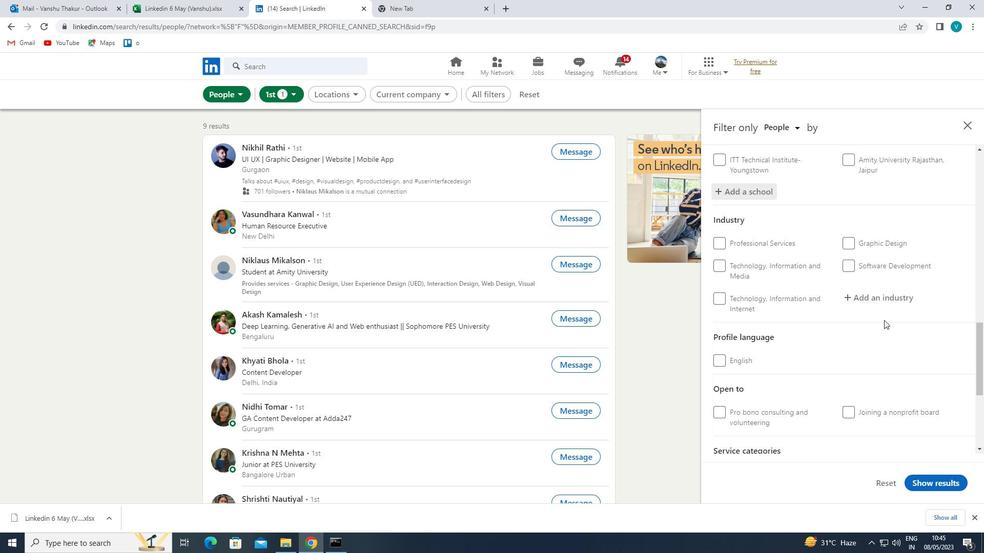 
Action: Mouse pressed left at (892, 299)
Screenshot: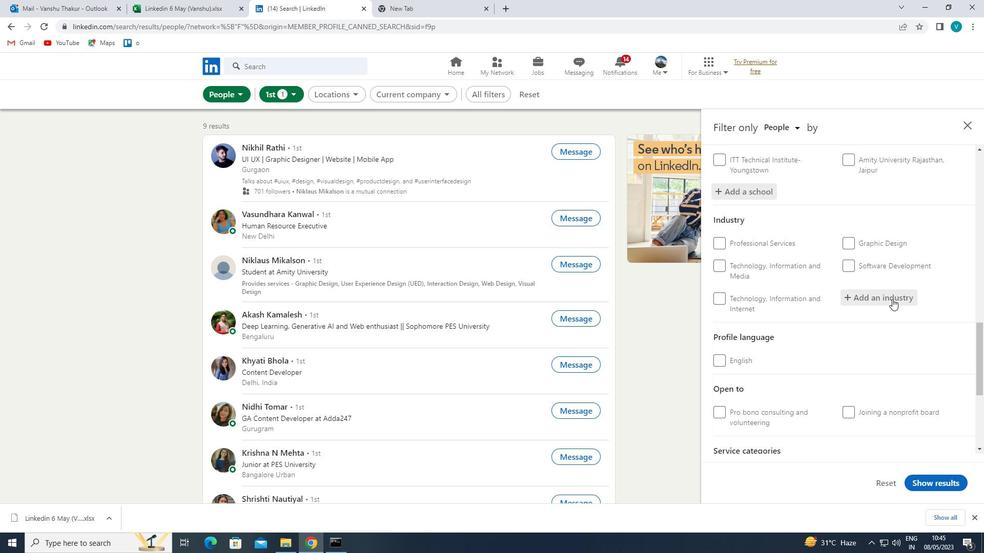 
Action: Key pressed <Key.shift>
Screenshot: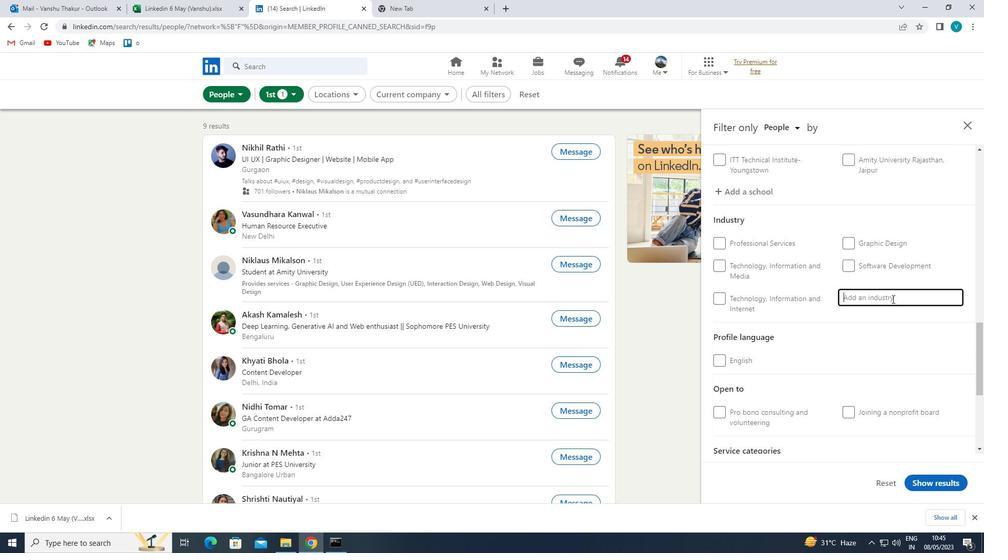 
Action: Mouse moved to (848, 273)
Screenshot: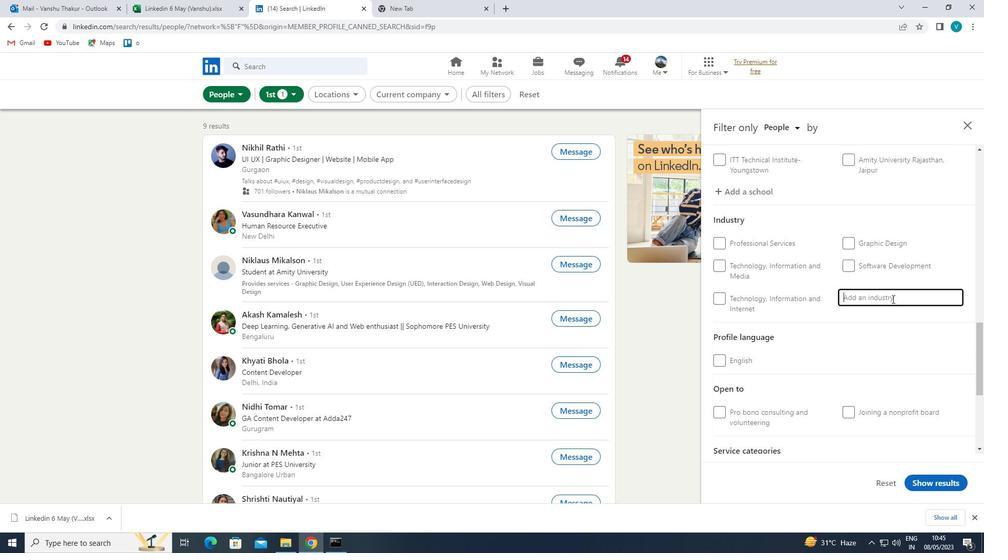 
Action: Key pressed BARS
Screenshot: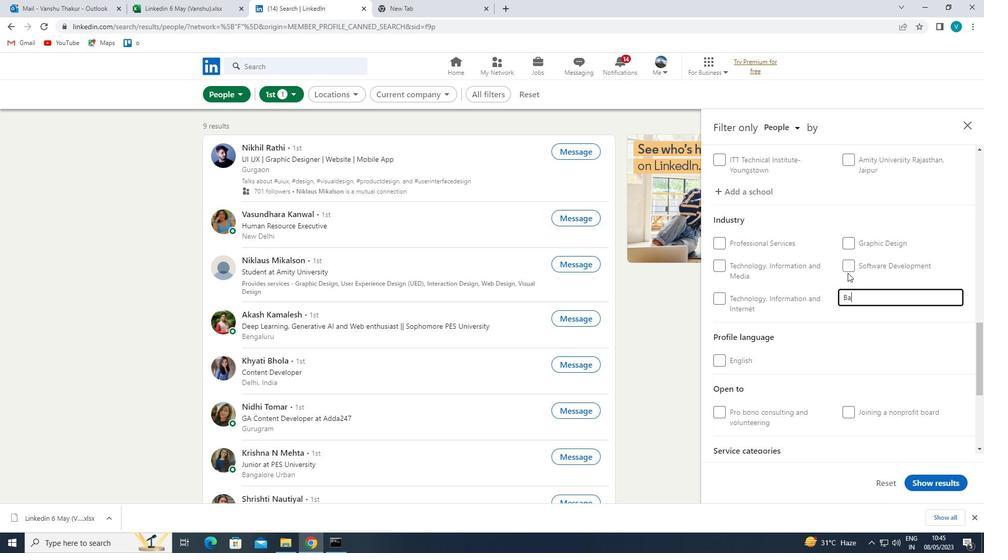 
Action: Mouse moved to (847, 272)
Screenshot: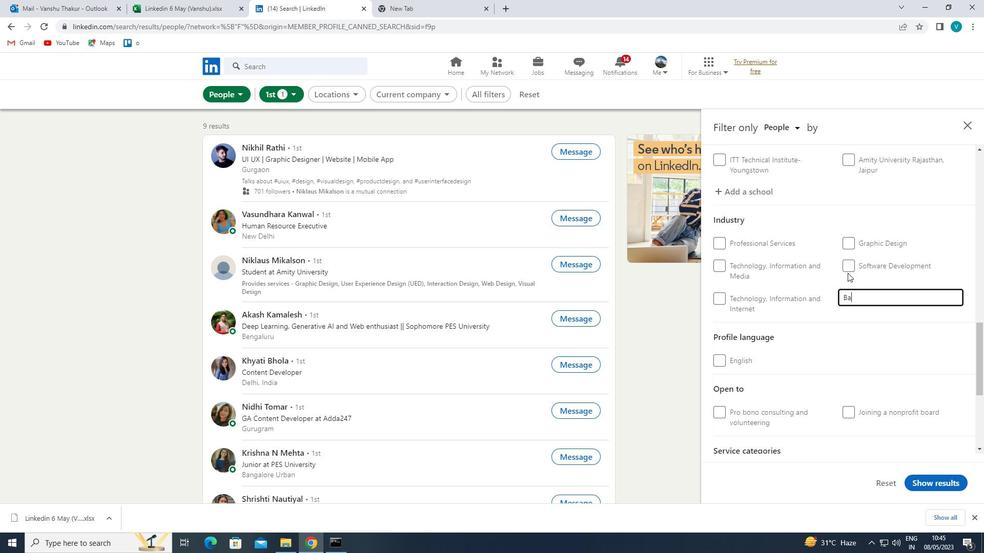 
Action: Key pressed ,
Screenshot: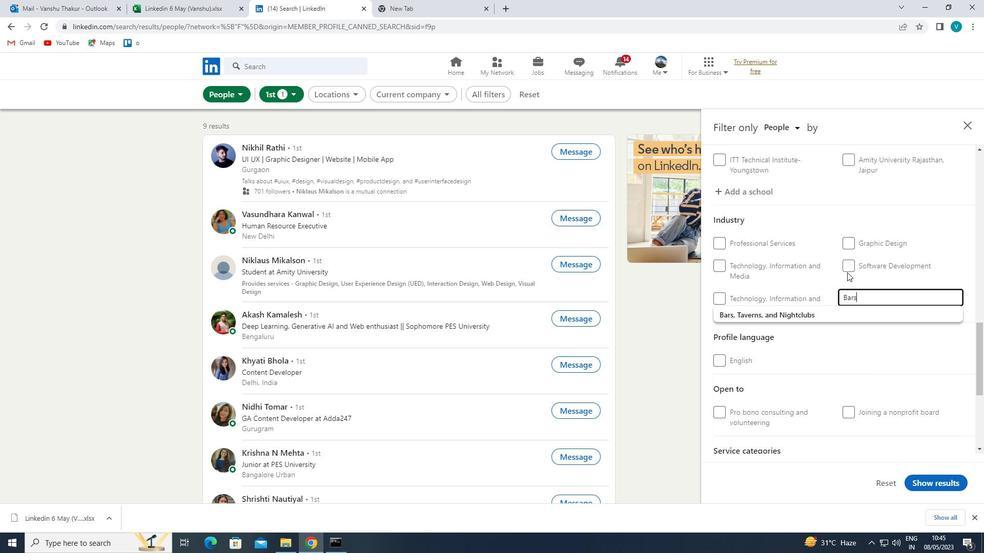 
Action: Mouse moved to (830, 310)
Screenshot: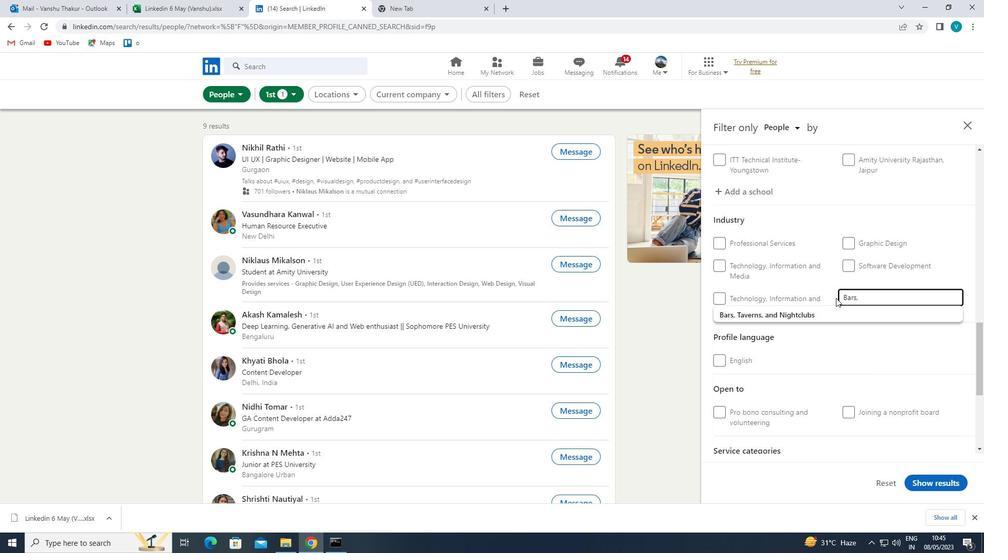 
Action: Mouse pressed left at (830, 310)
Screenshot: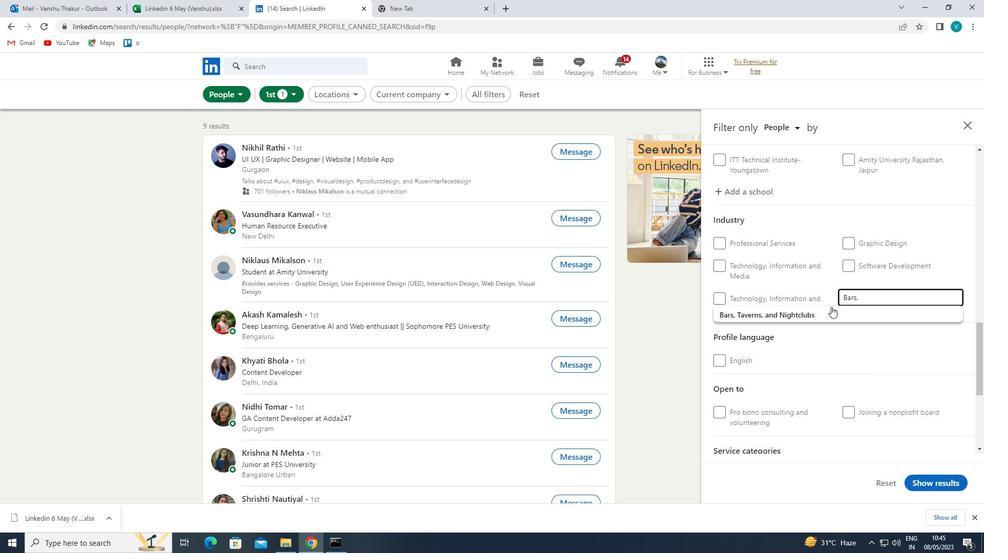 
Action: Mouse moved to (839, 316)
Screenshot: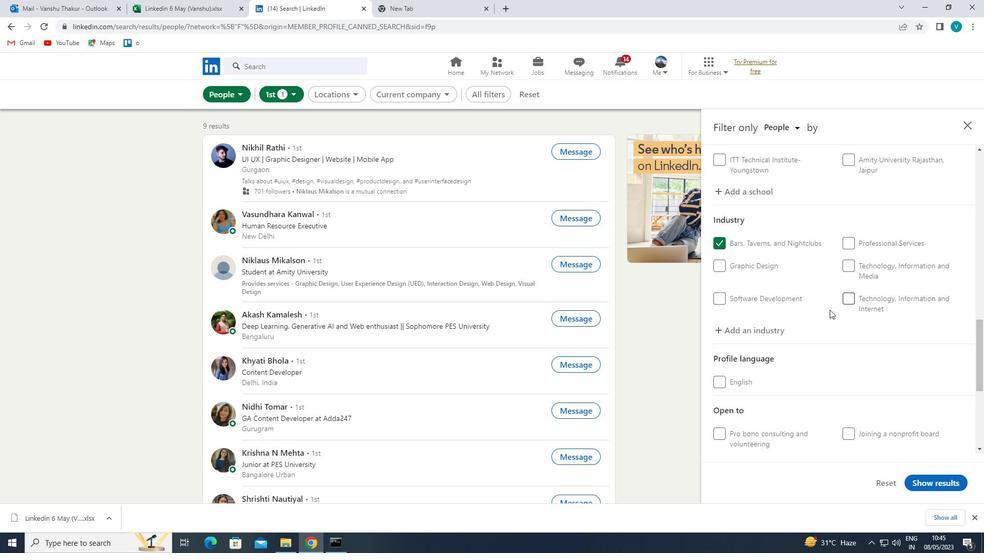 
Action: Mouse scrolled (839, 315) with delta (0, 0)
Screenshot: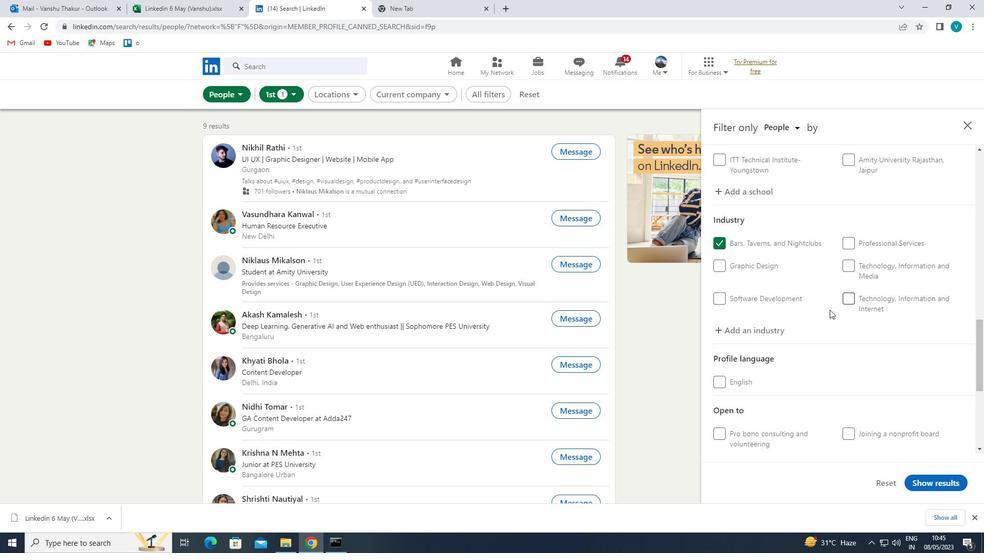 
Action: Mouse moved to (847, 322)
Screenshot: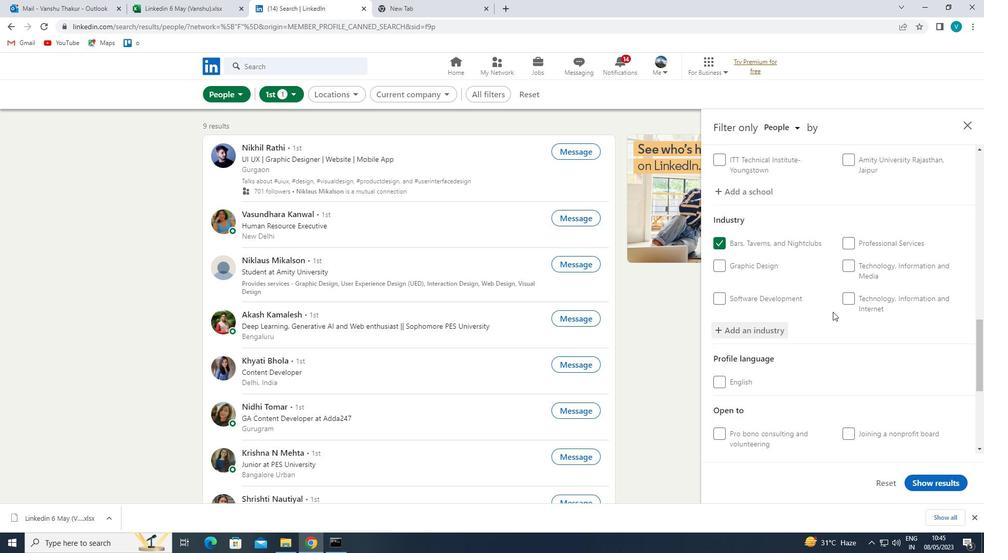 
Action: Mouse scrolled (847, 321) with delta (0, 0)
Screenshot: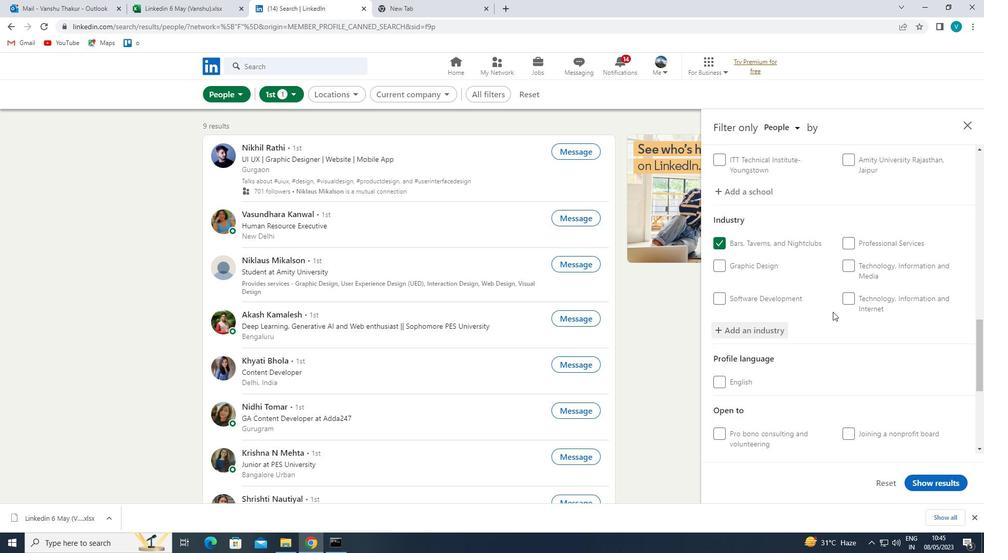 
Action: Mouse moved to (854, 326)
Screenshot: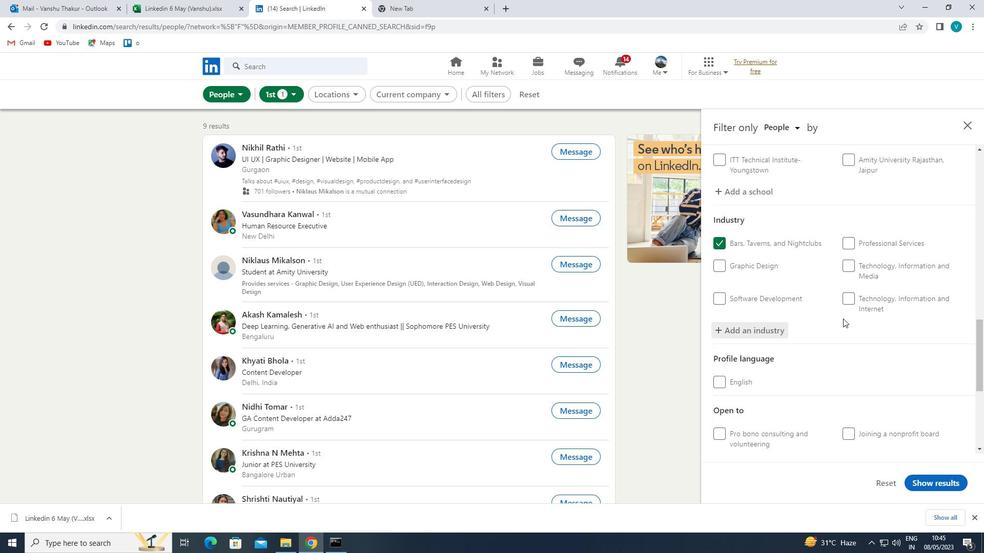 
Action: Mouse scrolled (854, 325) with delta (0, 0)
Screenshot: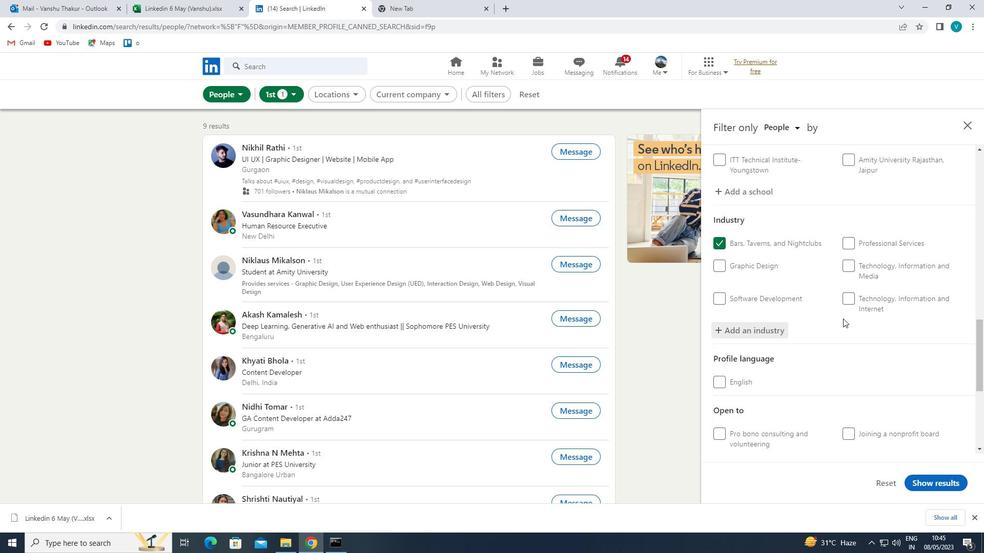 
Action: Mouse moved to (857, 328)
Screenshot: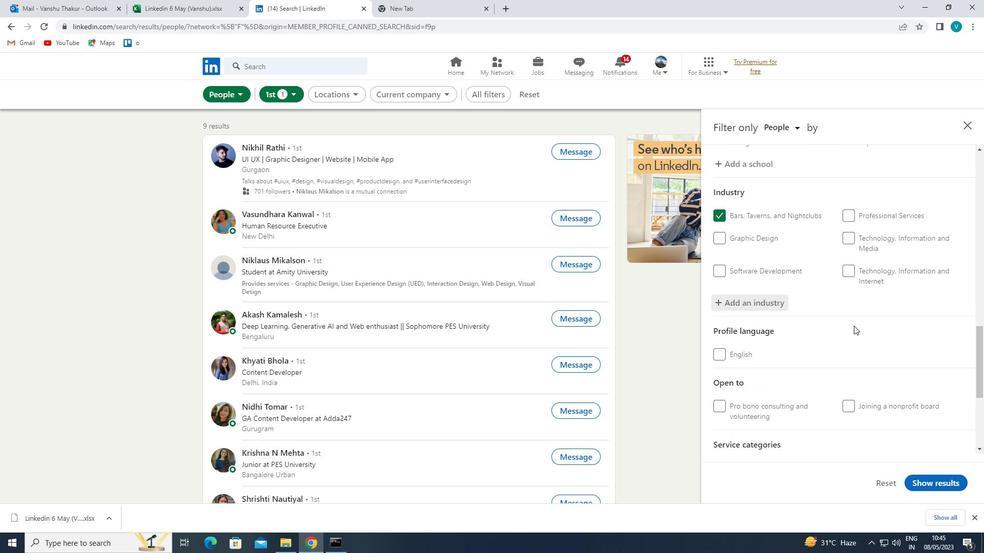 
Action: Mouse scrolled (857, 327) with delta (0, 0)
Screenshot: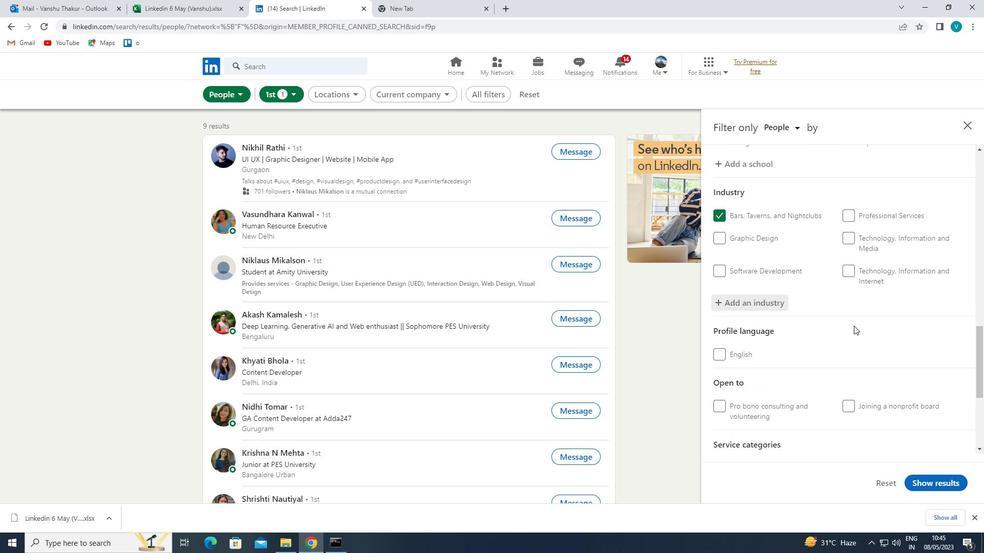 
Action: Mouse moved to (867, 339)
Screenshot: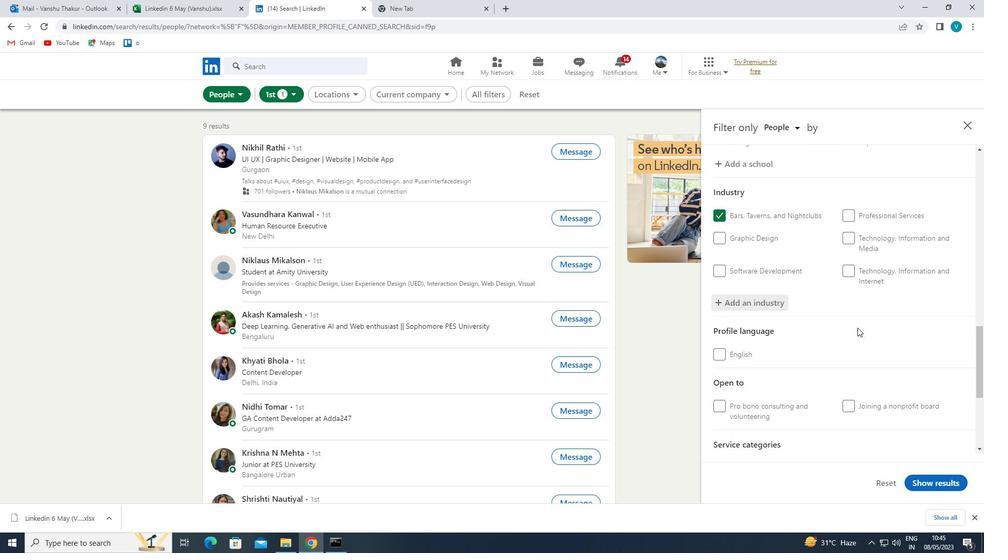 
Action: Mouse scrolled (867, 338) with delta (0, 0)
Screenshot: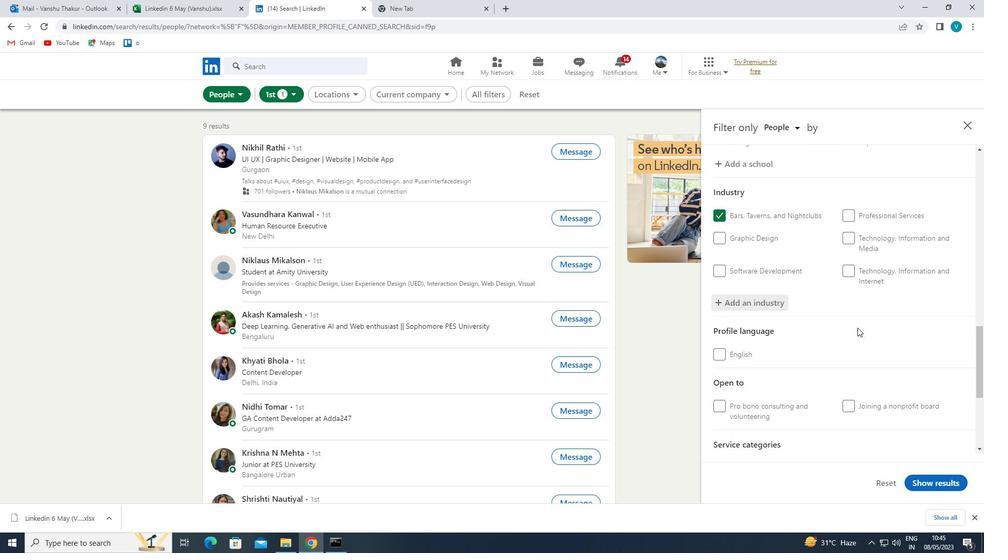 
Action: Mouse moved to (882, 306)
Screenshot: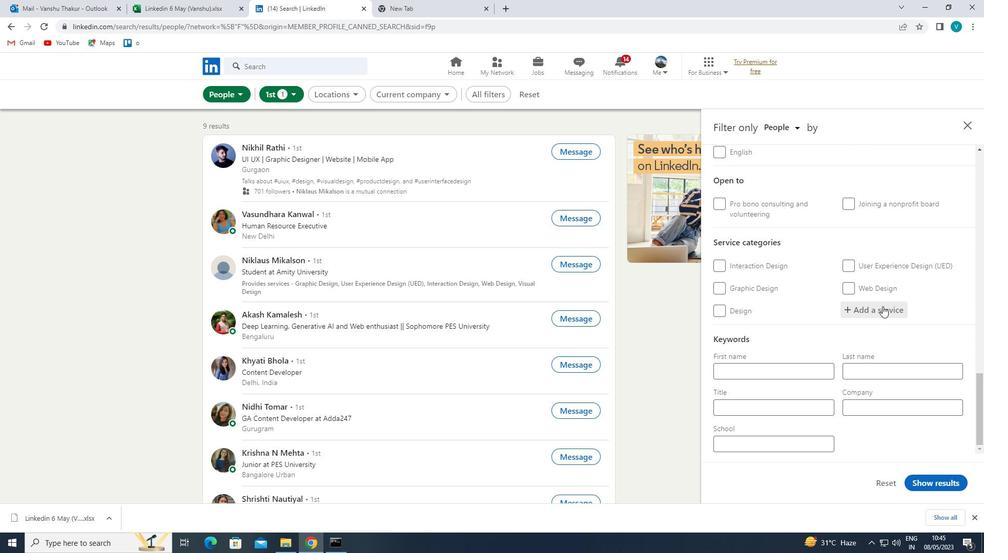
Action: Mouse pressed left at (882, 306)
Screenshot: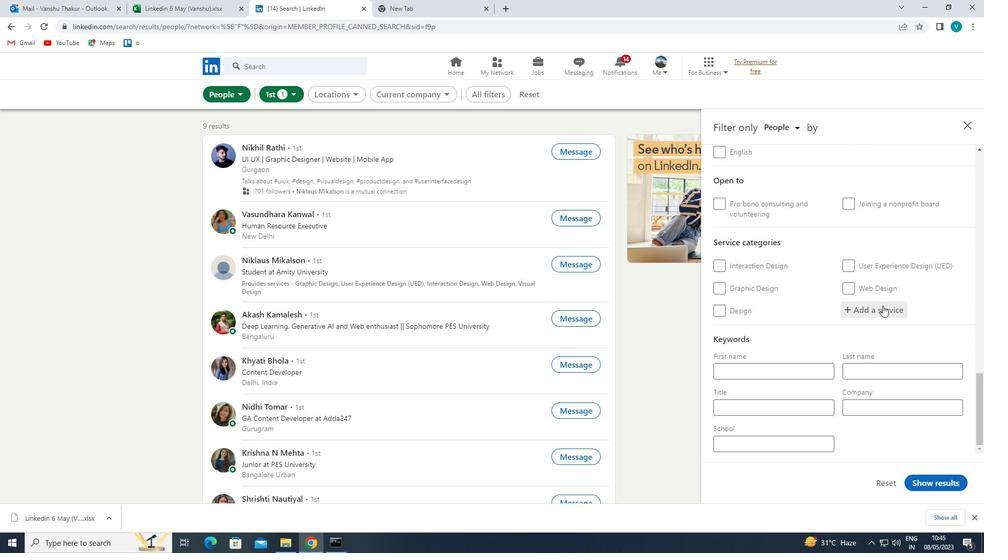 
Action: Key pressed <Key.shift>COMPUR<Key.backspace>TER<Key.space>
Screenshot: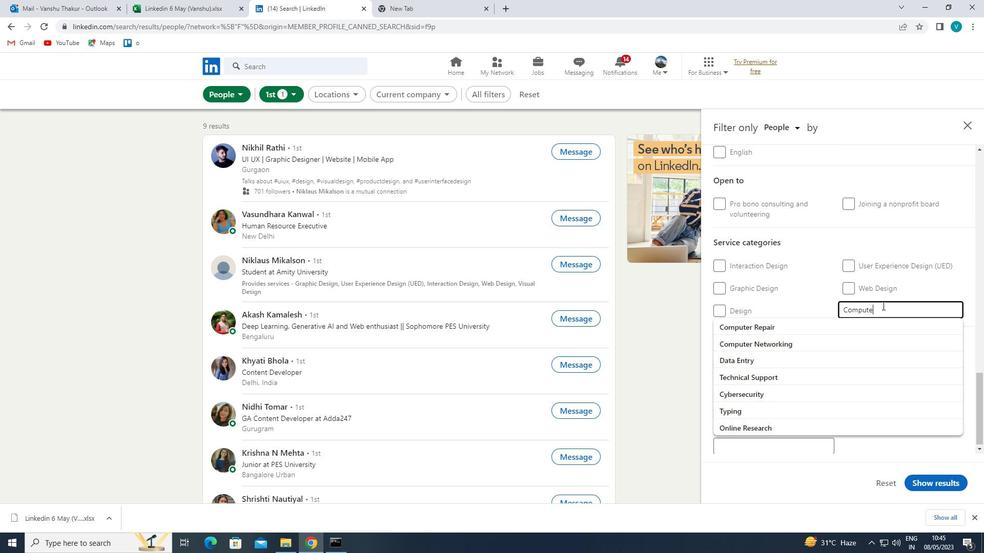 
Action: Mouse moved to (817, 341)
Screenshot: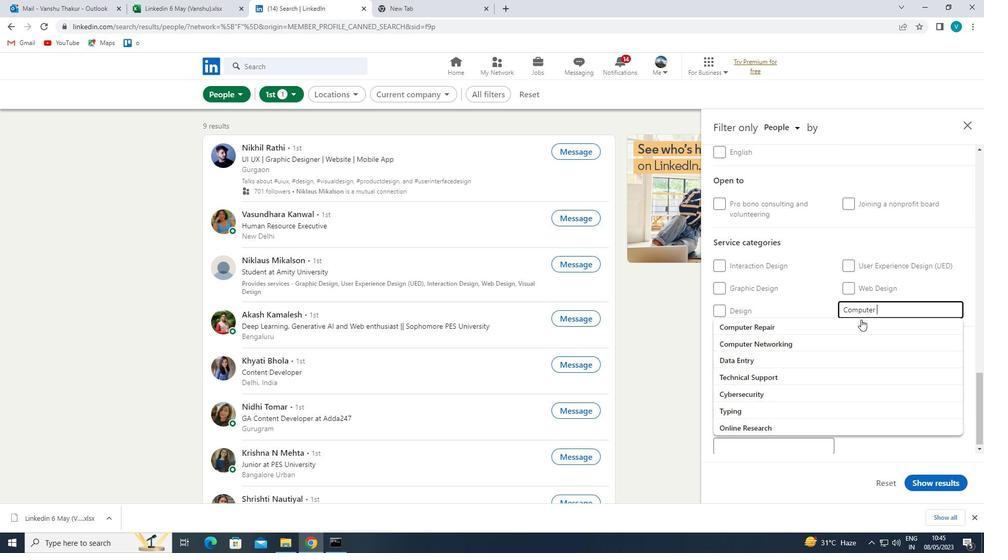 
Action: Mouse pressed left at (817, 341)
Screenshot: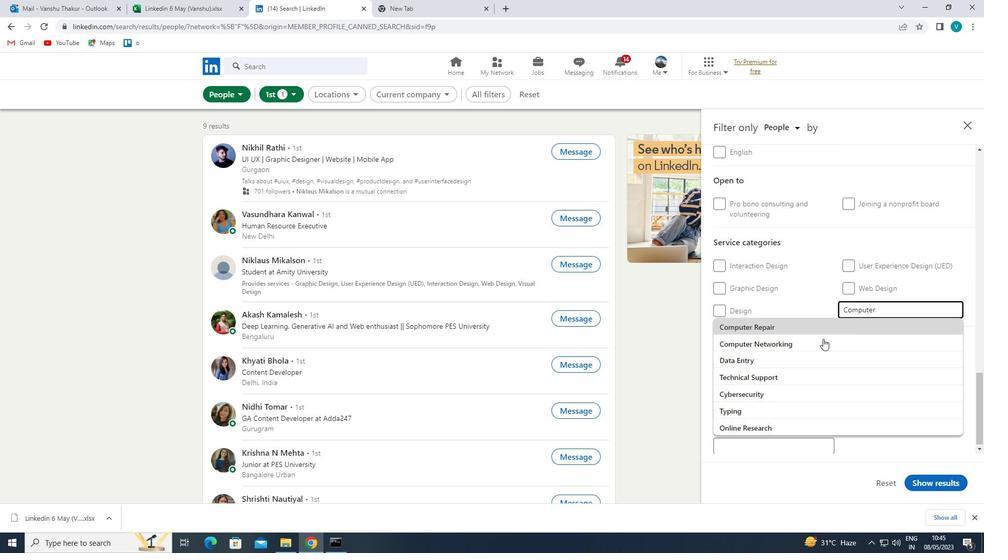 
Action: Mouse moved to (818, 343)
Screenshot: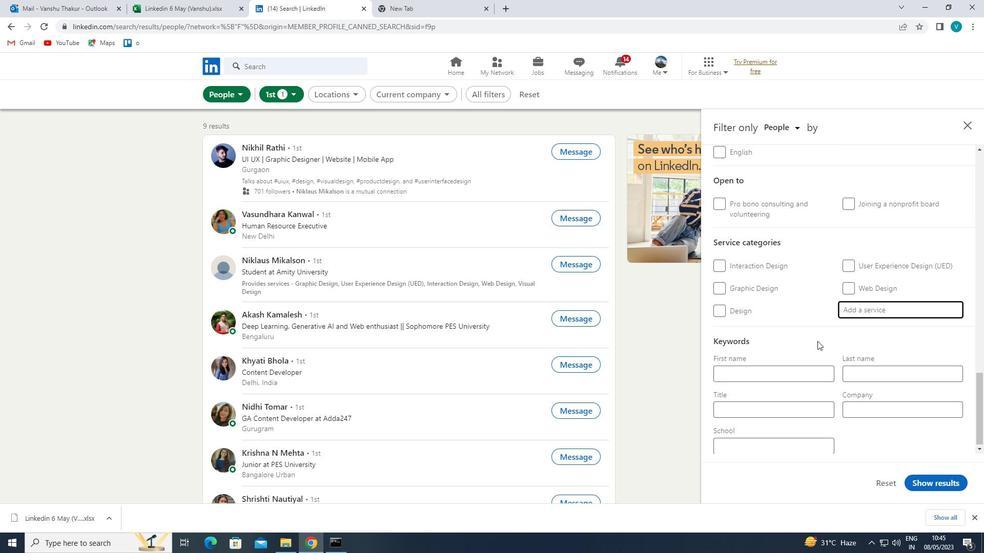 
Action: Mouse scrolled (818, 343) with delta (0, 0)
Screenshot: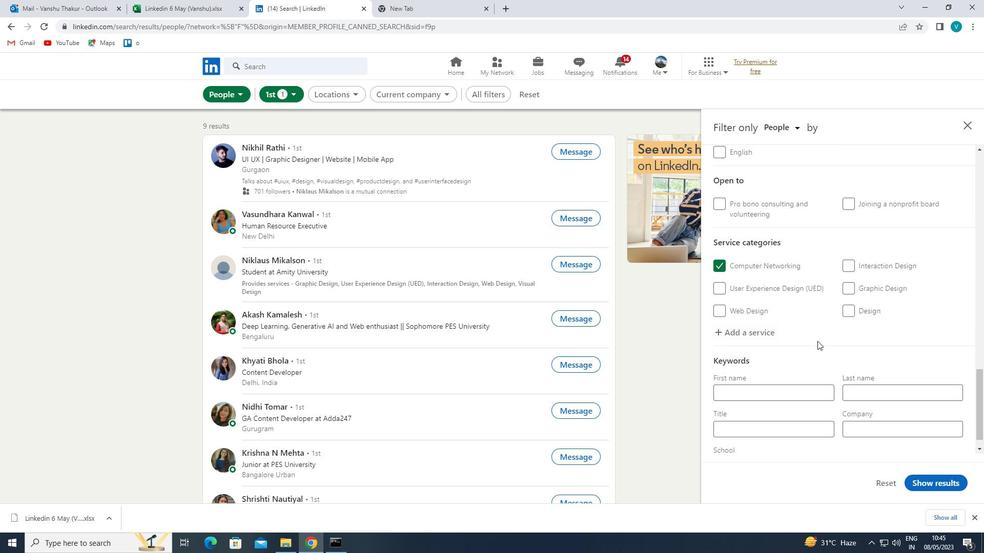 
Action: Mouse moved to (818, 345)
Screenshot: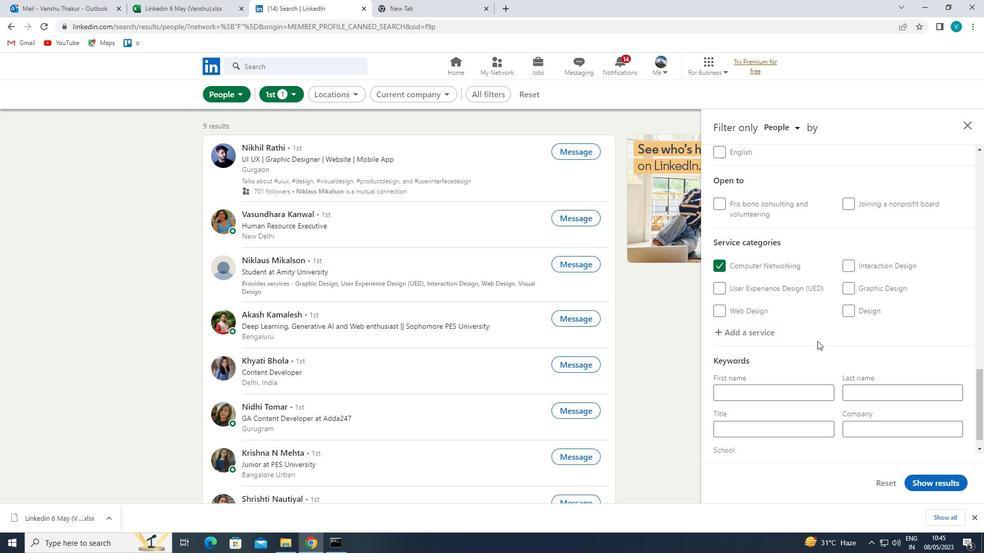 
Action: Mouse scrolled (818, 345) with delta (0, 0)
Screenshot: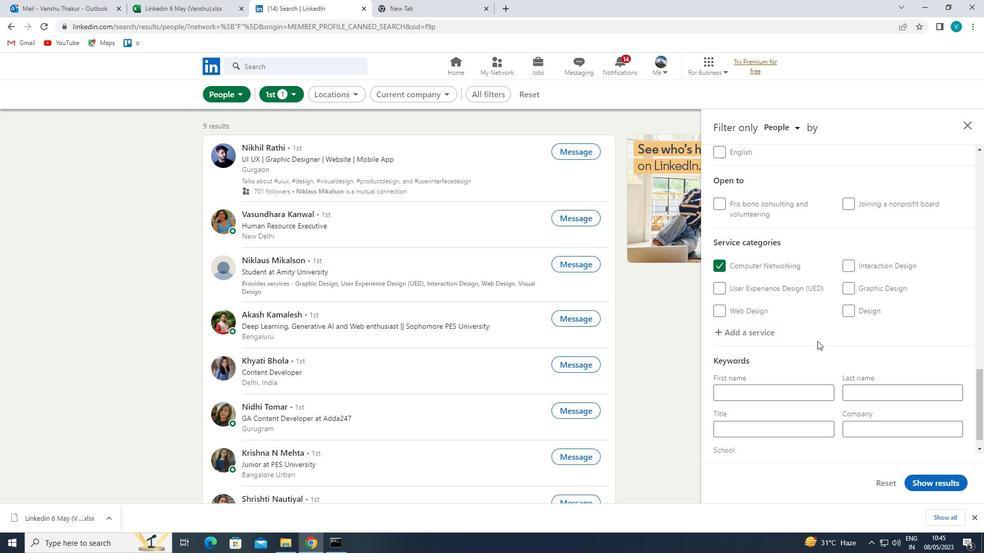 
Action: Mouse moved to (817, 349)
Screenshot: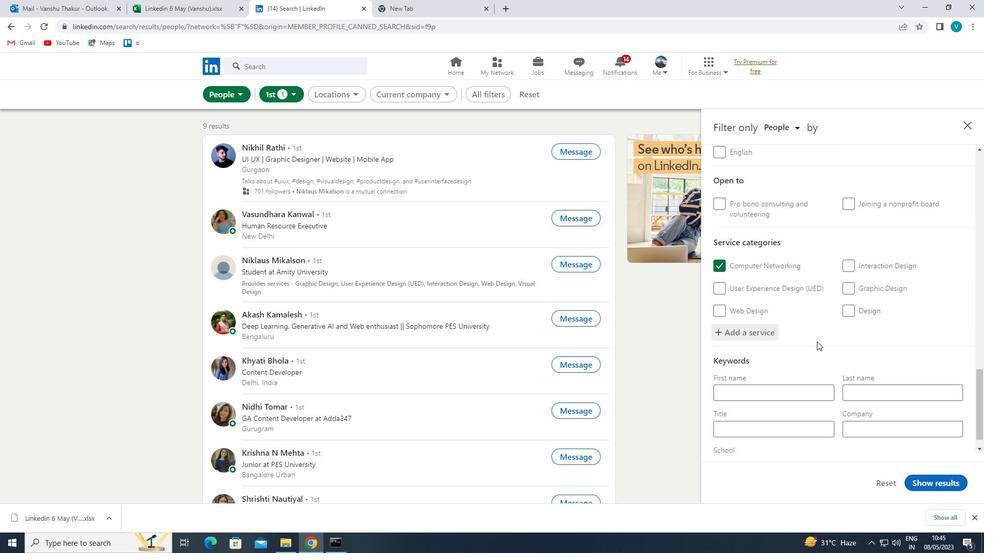 
Action: Mouse scrolled (817, 348) with delta (0, 0)
Screenshot: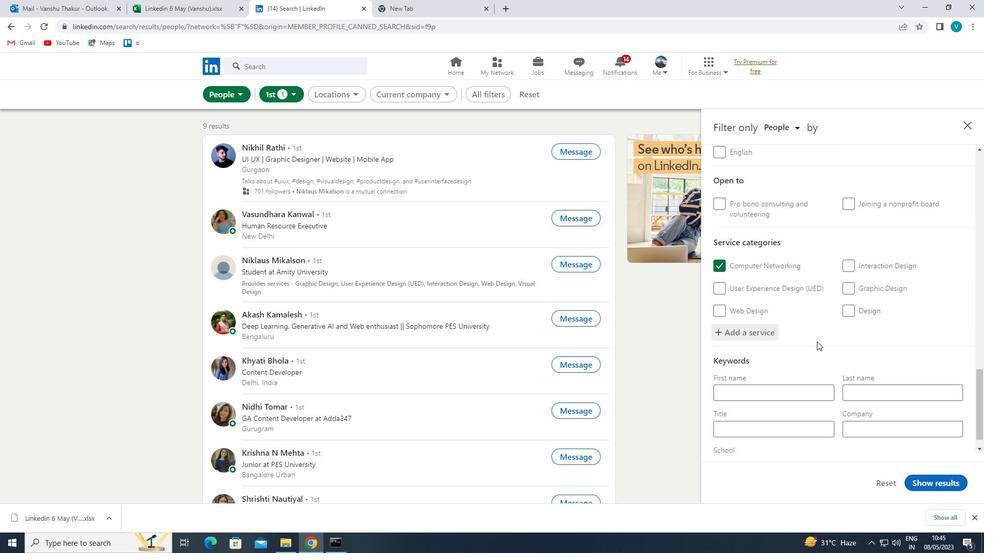 
Action: Mouse moved to (813, 352)
Screenshot: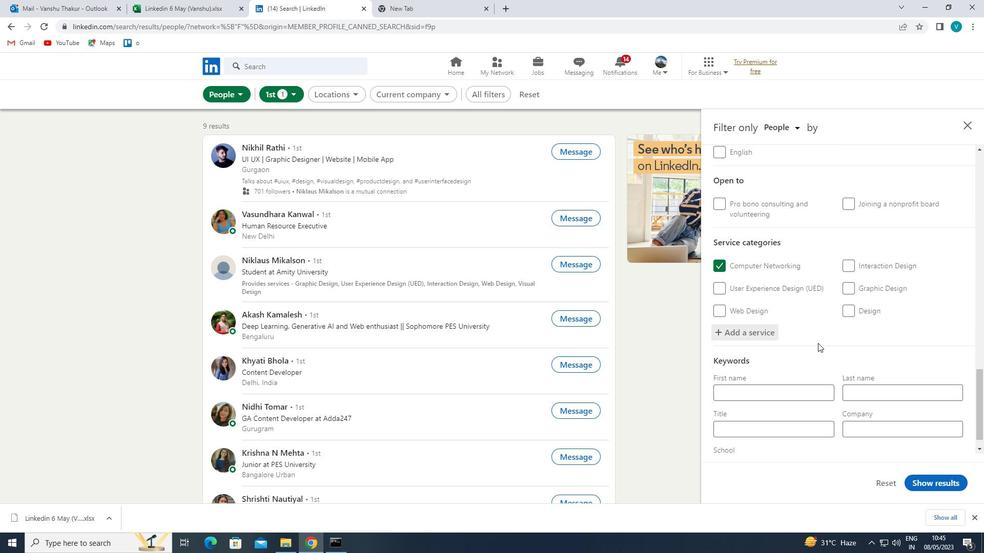 
Action: Mouse scrolled (813, 351) with delta (0, 0)
Screenshot: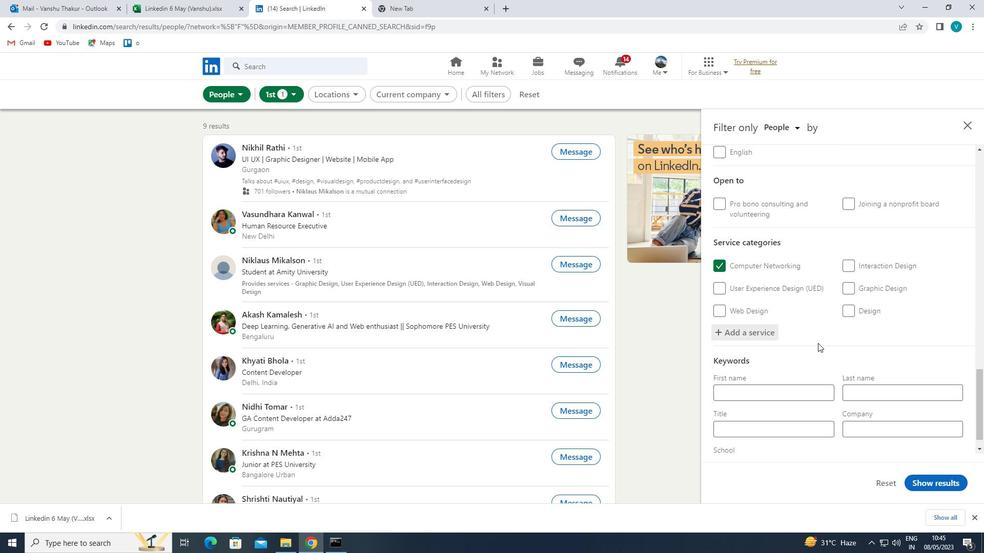 
Action: Mouse moved to (790, 400)
Screenshot: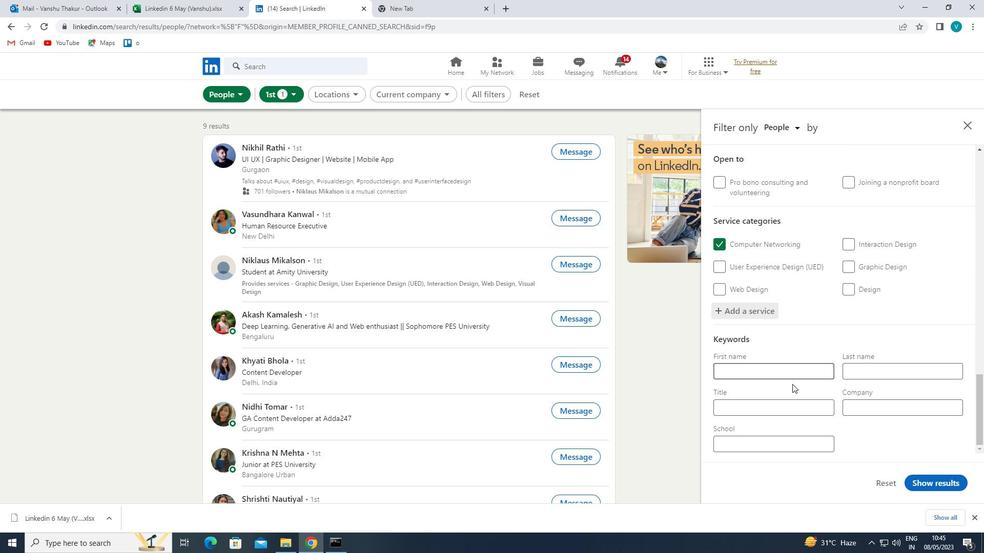 
Action: Mouse pressed left at (790, 400)
Screenshot: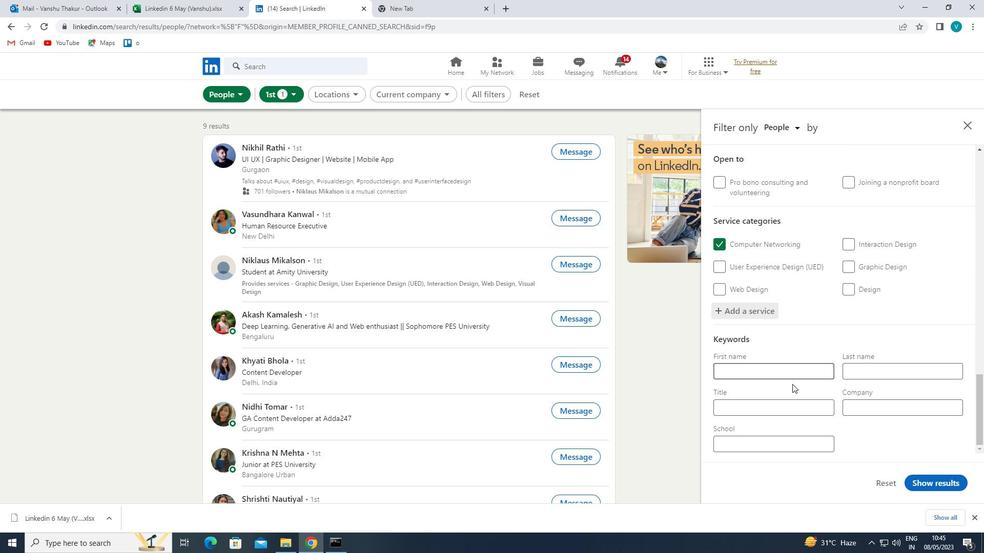 
Action: Mouse moved to (763, 387)
Screenshot: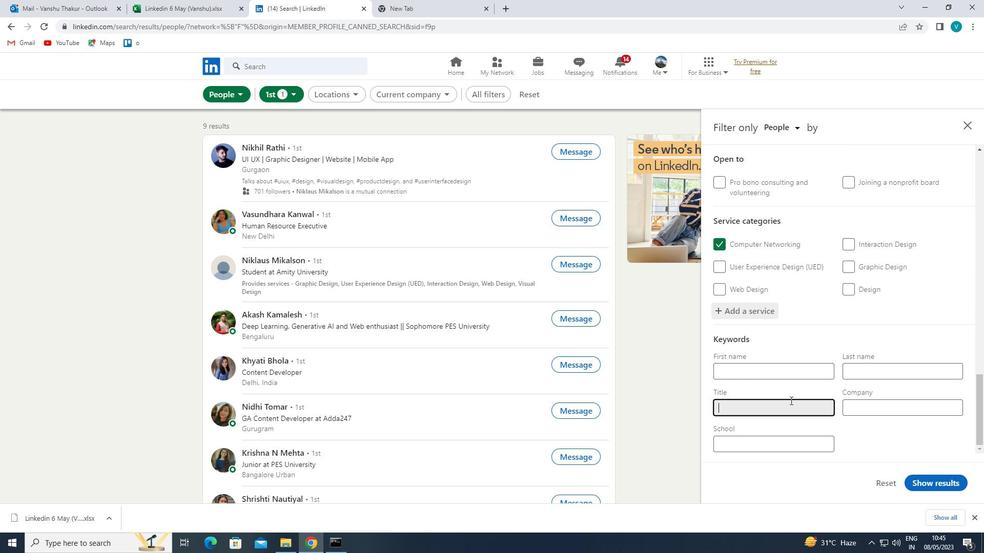 
Action: Key pressed <Key.shift>EXECUTIVE<Key.space><Key.shift>ASSISTANT
Screenshot: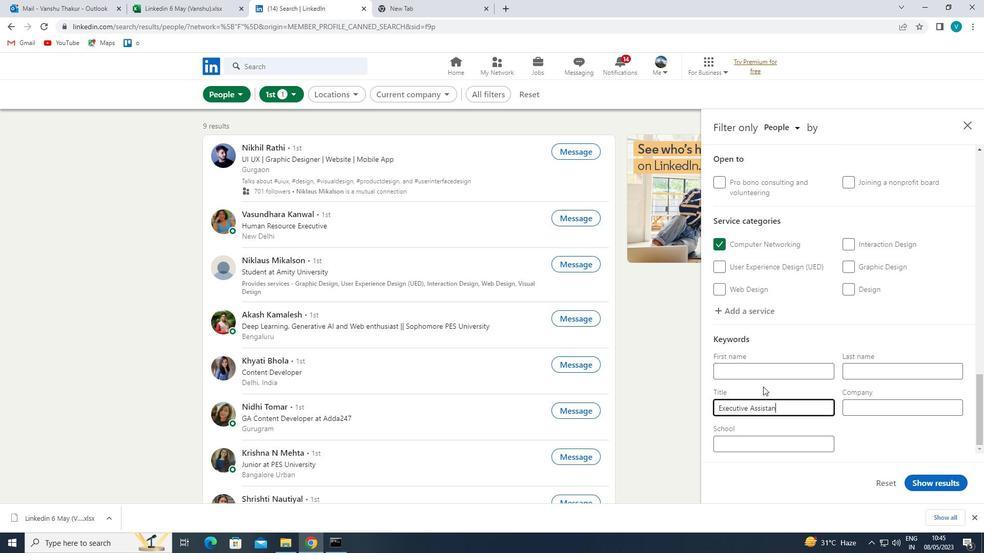 
Action: Mouse moved to (922, 482)
Screenshot: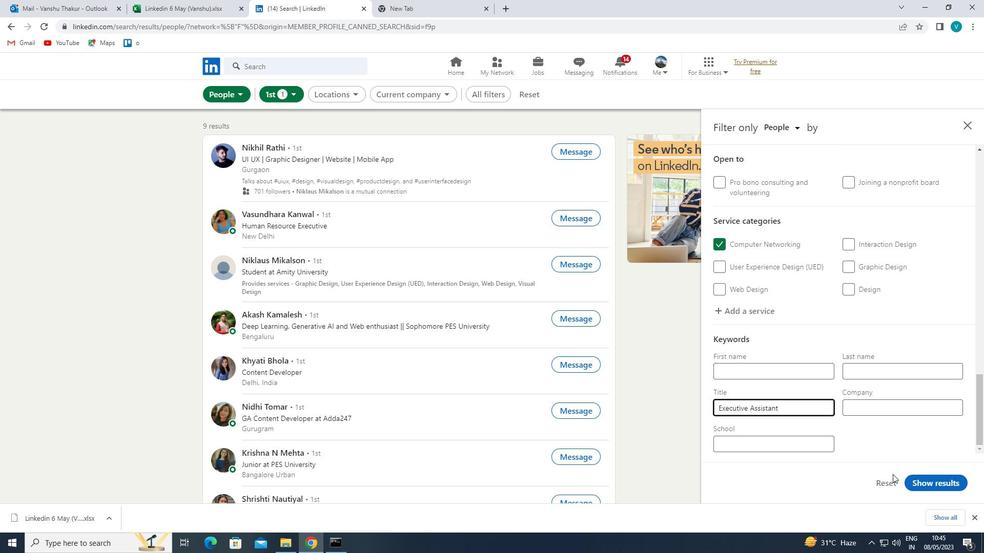 
Action: Mouse pressed left at (922, 482)
Screenshot: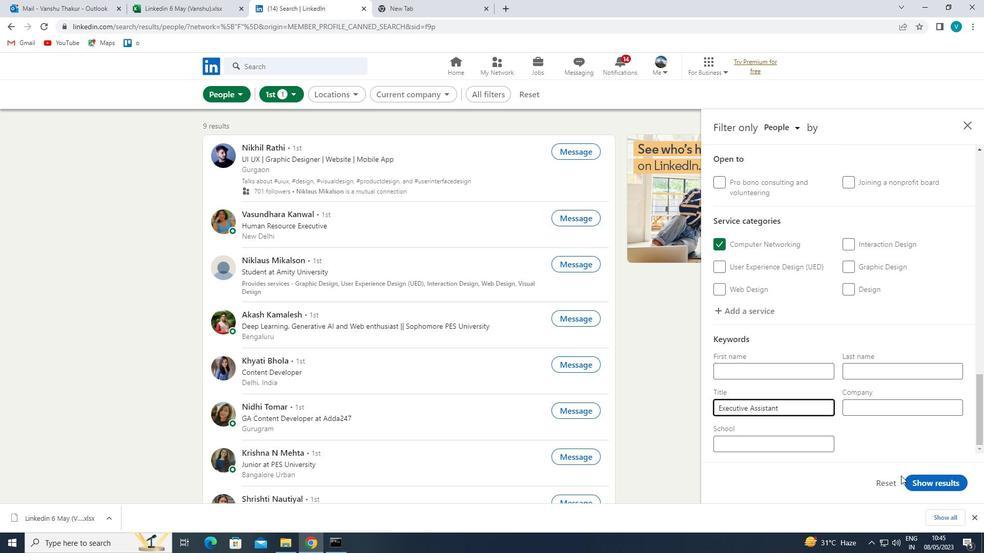 
